 Task: Create a due date automation trigger when advanced on, 2 working days after a card is due add fields without custom field "Resume" set to a number lower than 1 and lower than 10 at 11:00 AM.
Action: Mouse moved to (1109, 80)
Screenshot: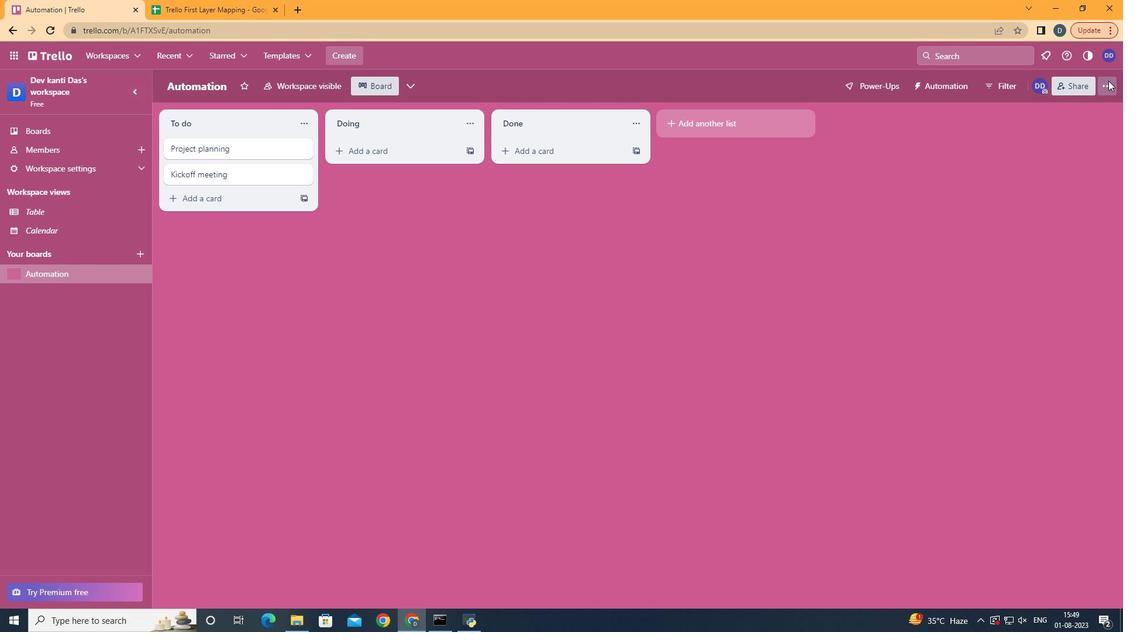 
Action: Mouse pressed left at (1109, 80)
Screenshot: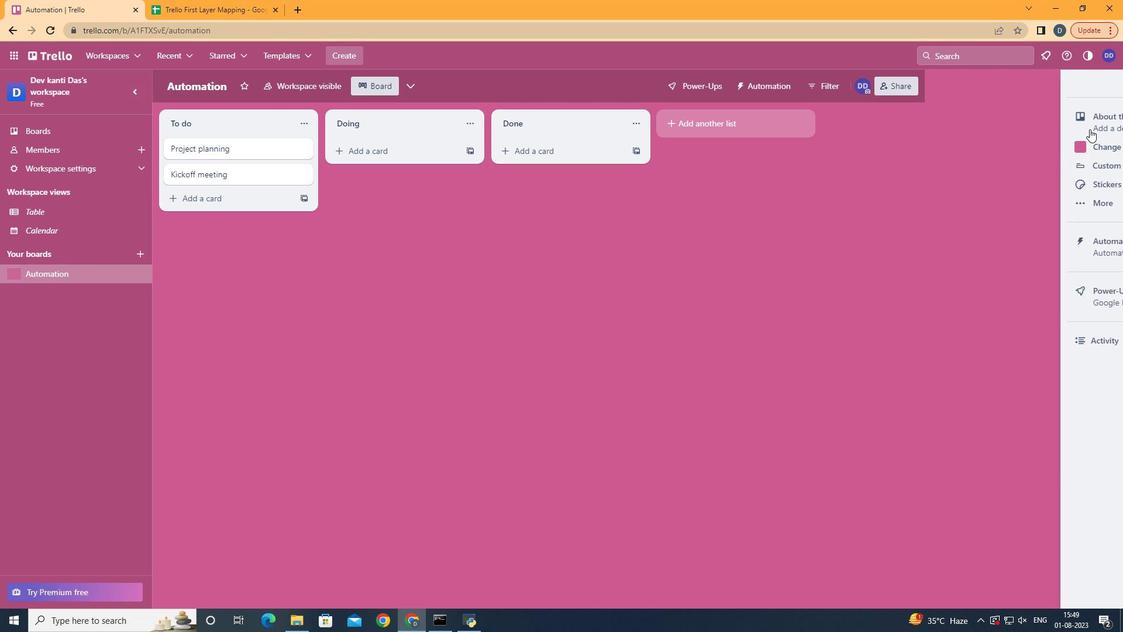 
Action: Mouse moved to (1020, 238)
Screenshot: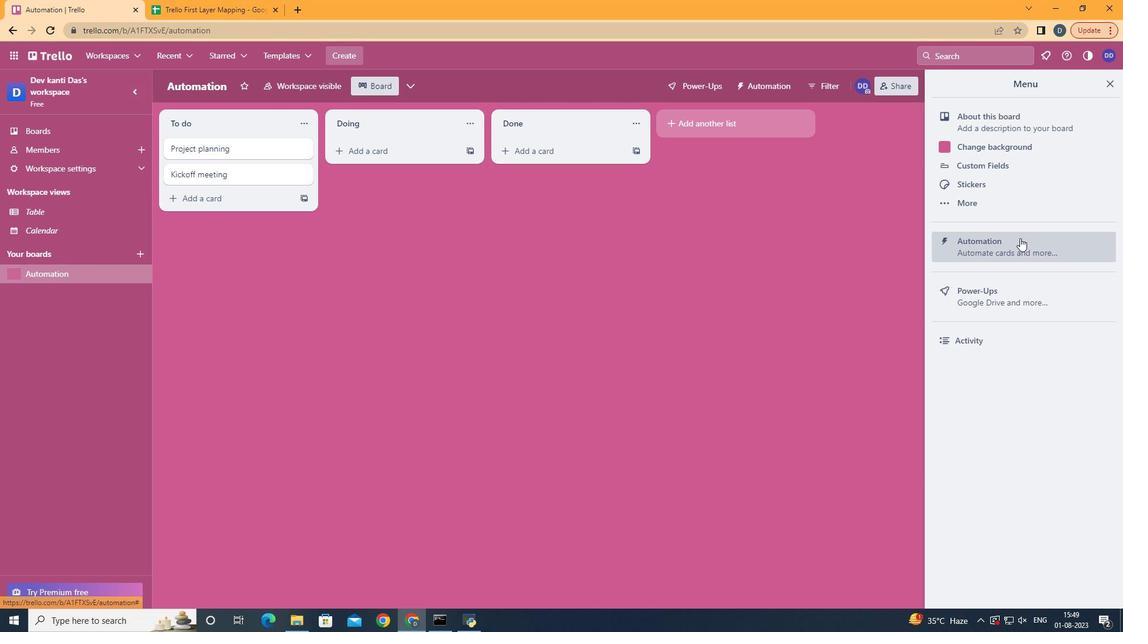 
Action: Mouse pressed left at (1020, 238)
Screenshot: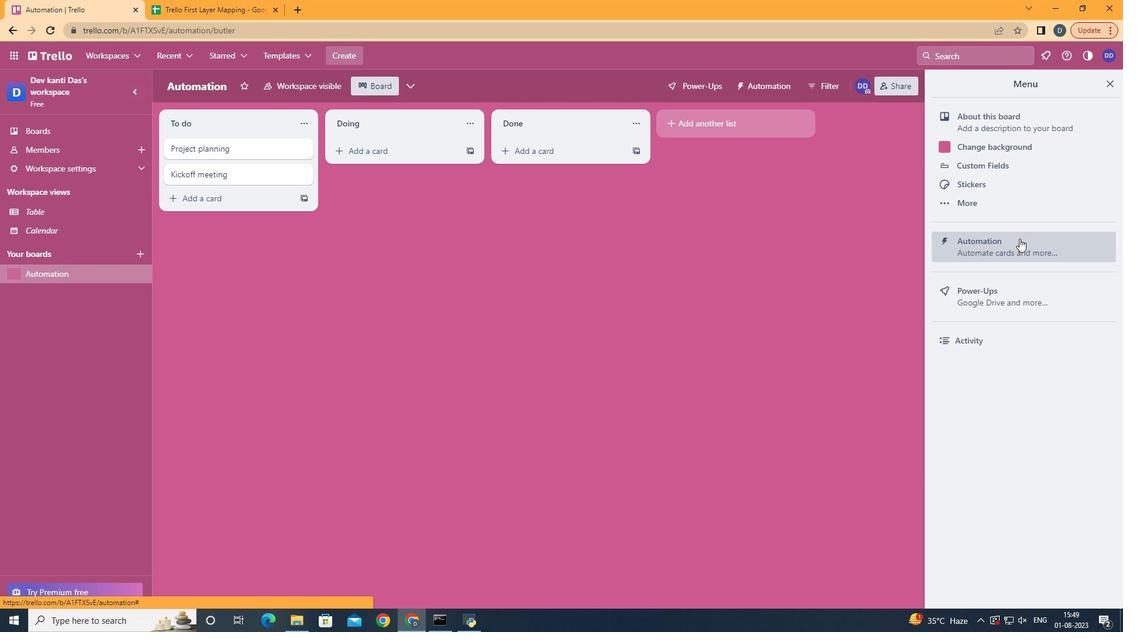 
Action: Mouse moved to (218, 228)
Screenshot: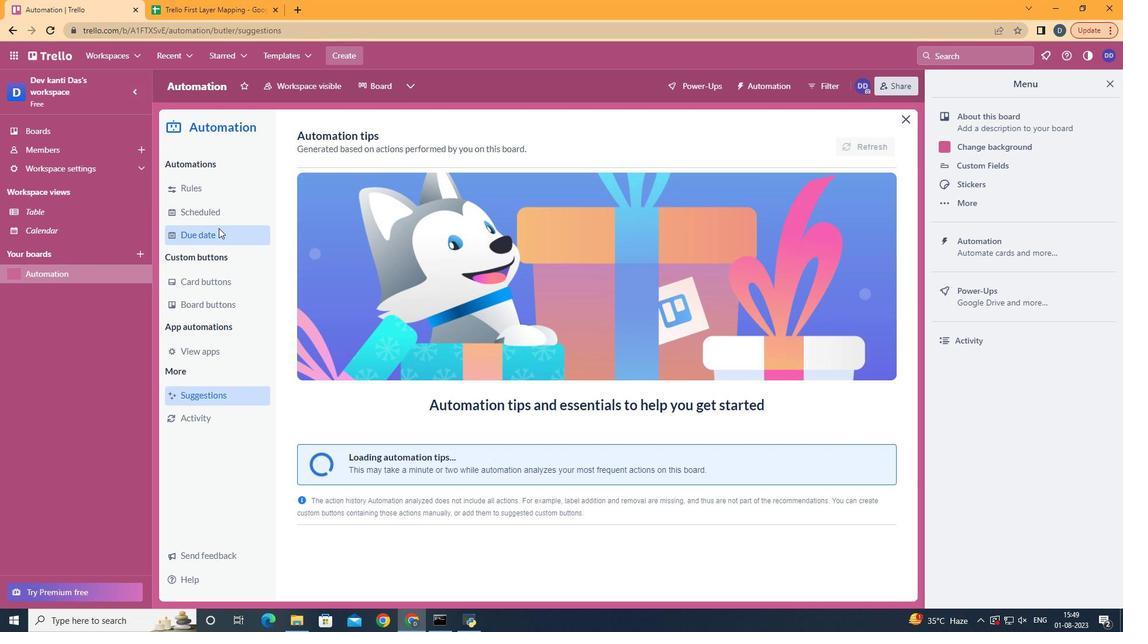 
Action: Mouse pressed left at (218, 228)
Screenshot: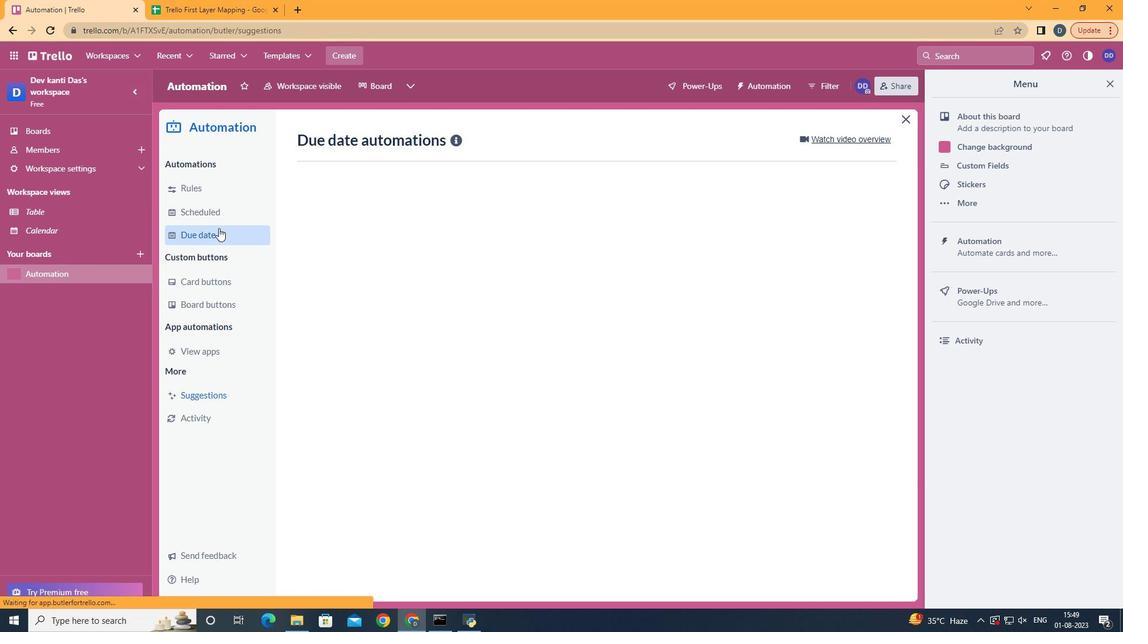 
Action: Mouse moved to (824, 149)
Screenshot: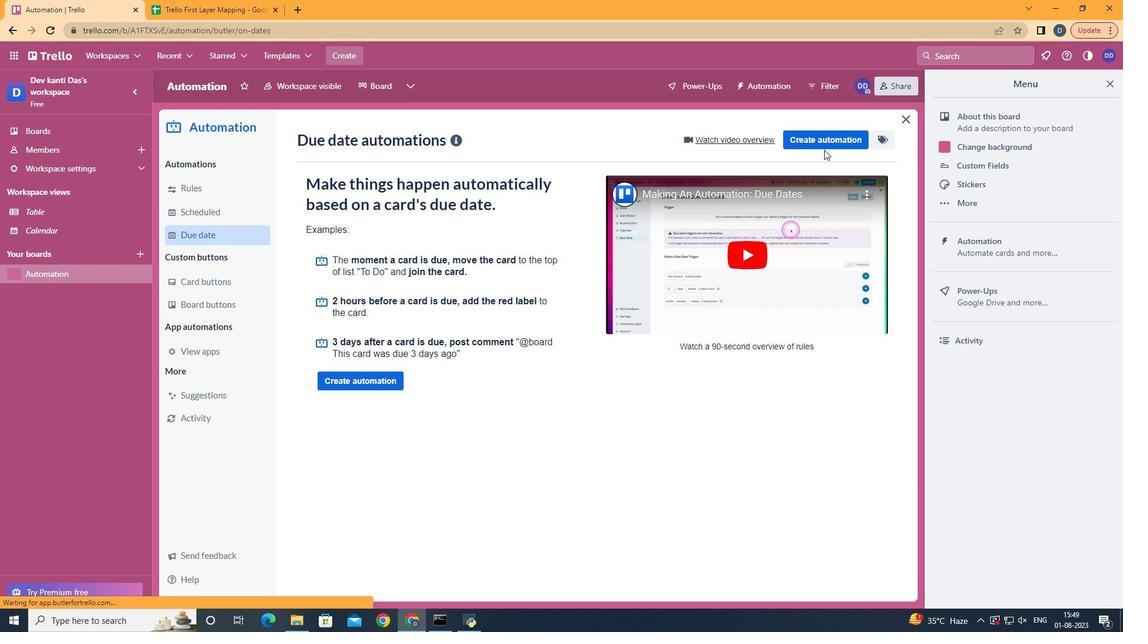 
Action: Mouse pressed left at (824, 149)
Screenshot: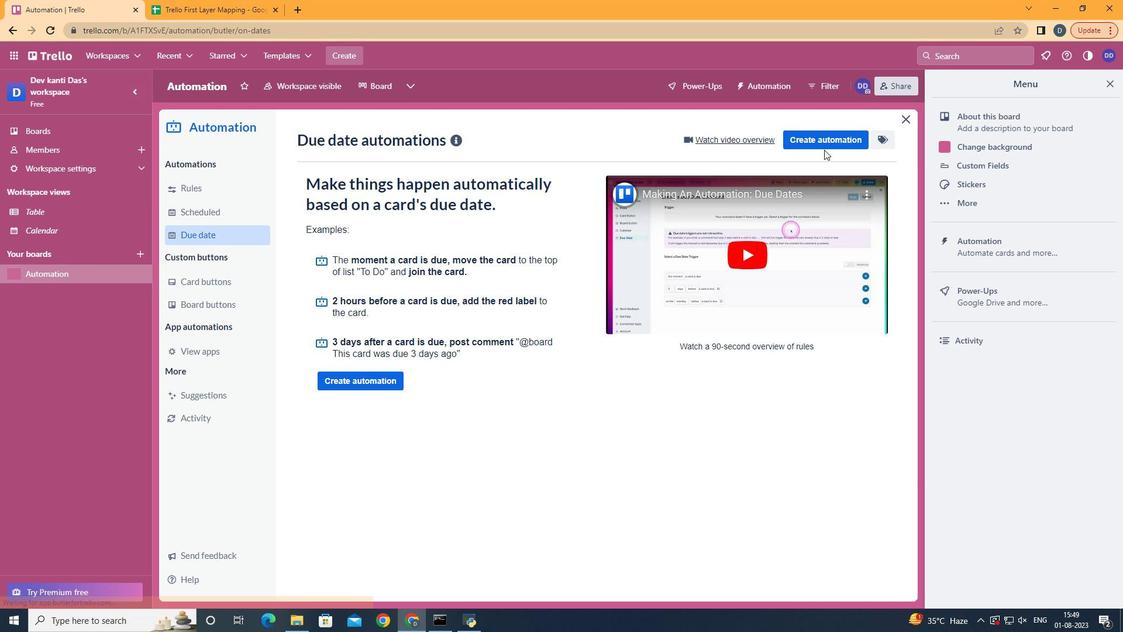 
Action: Mouse moved to (824, 146)
Screenshot: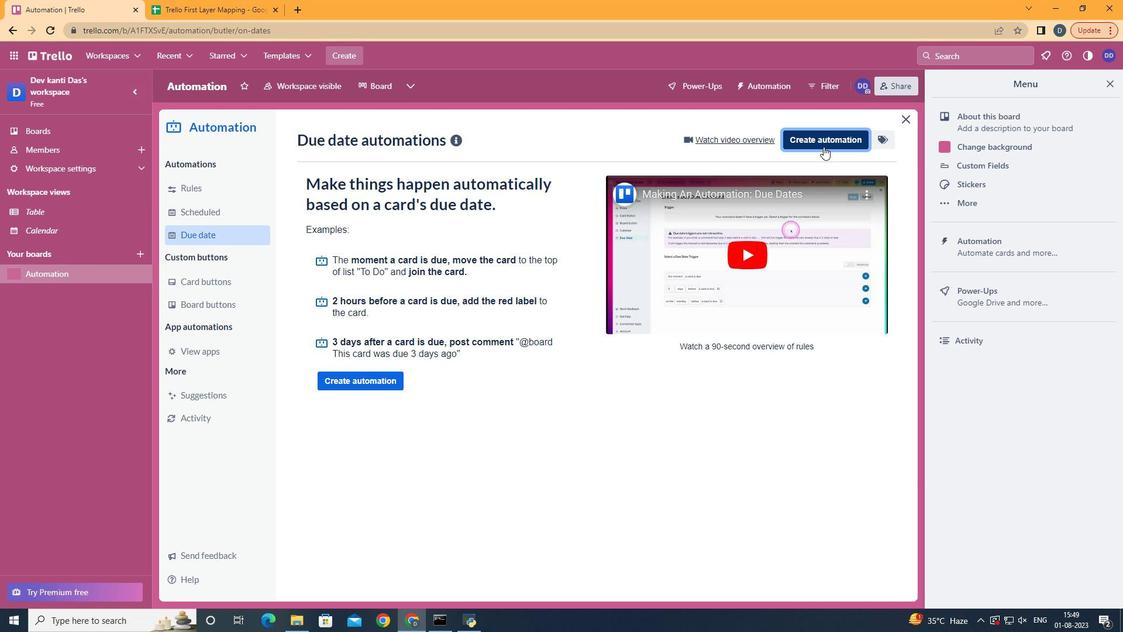 
Action: Mouse pressed left at (824, 146)
Screenshot: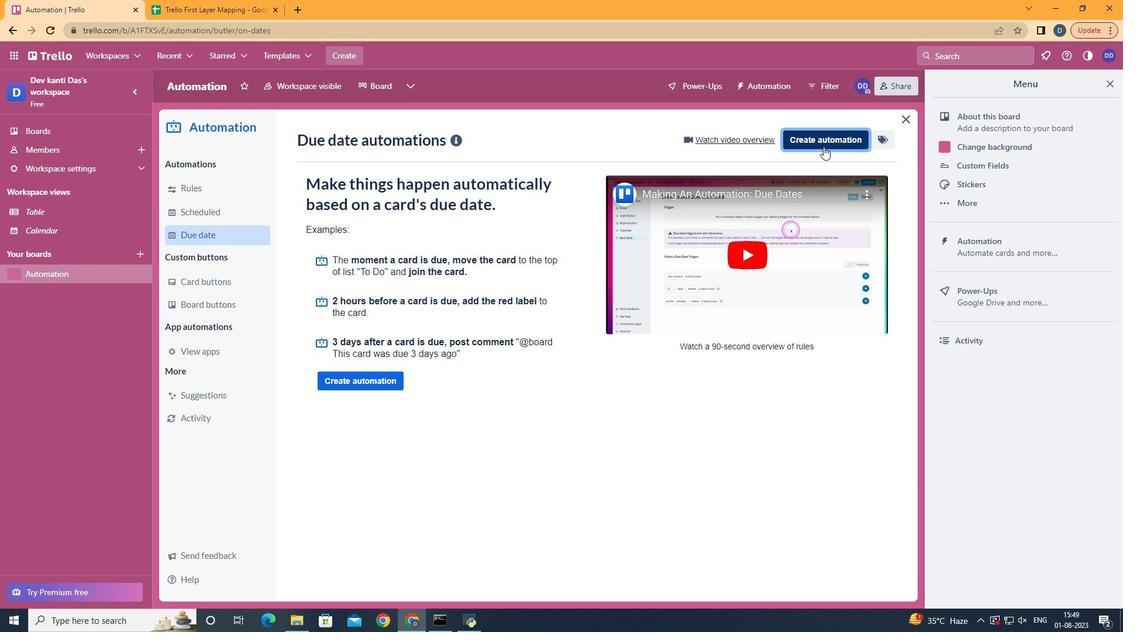 
Action: Mouse moved to (582, 259)
Screenshot: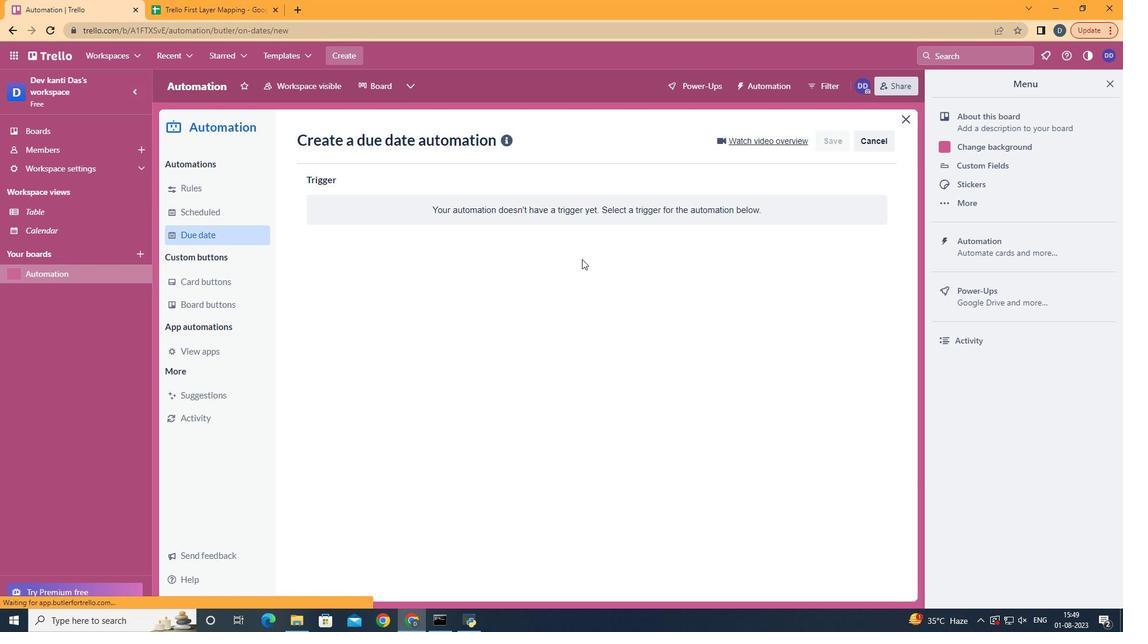 
Action: Mouse pressed left at (582, 259)
Screenshot: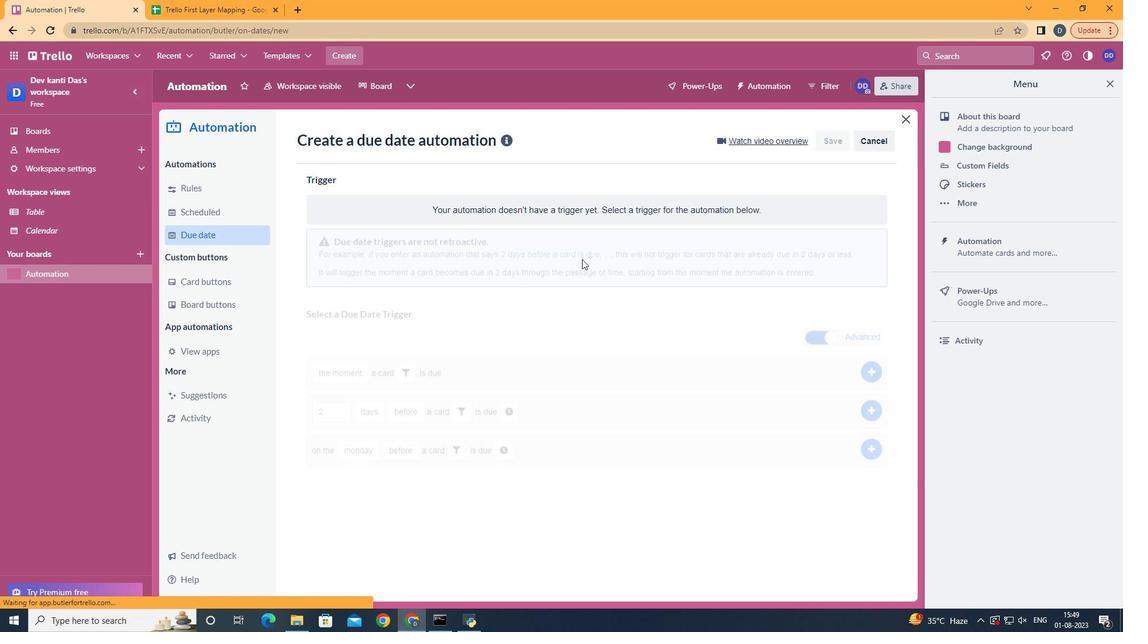 
Action: Mouse moved to (384, 481)
Screenshot: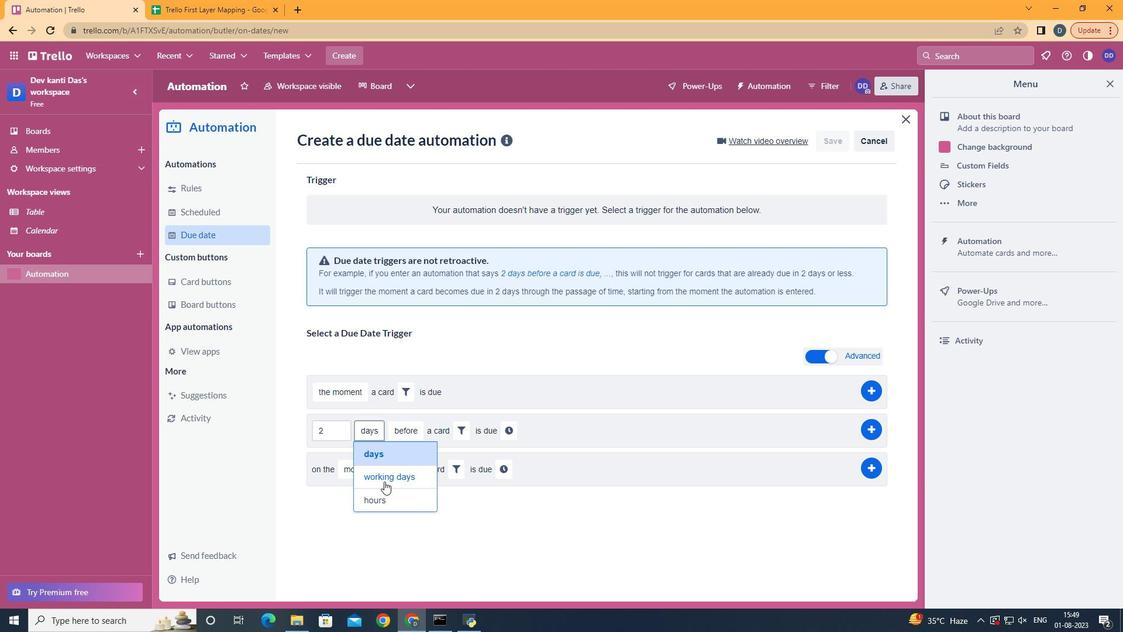 
Action: Mouse pressed left at (384, 481)
Screenshot: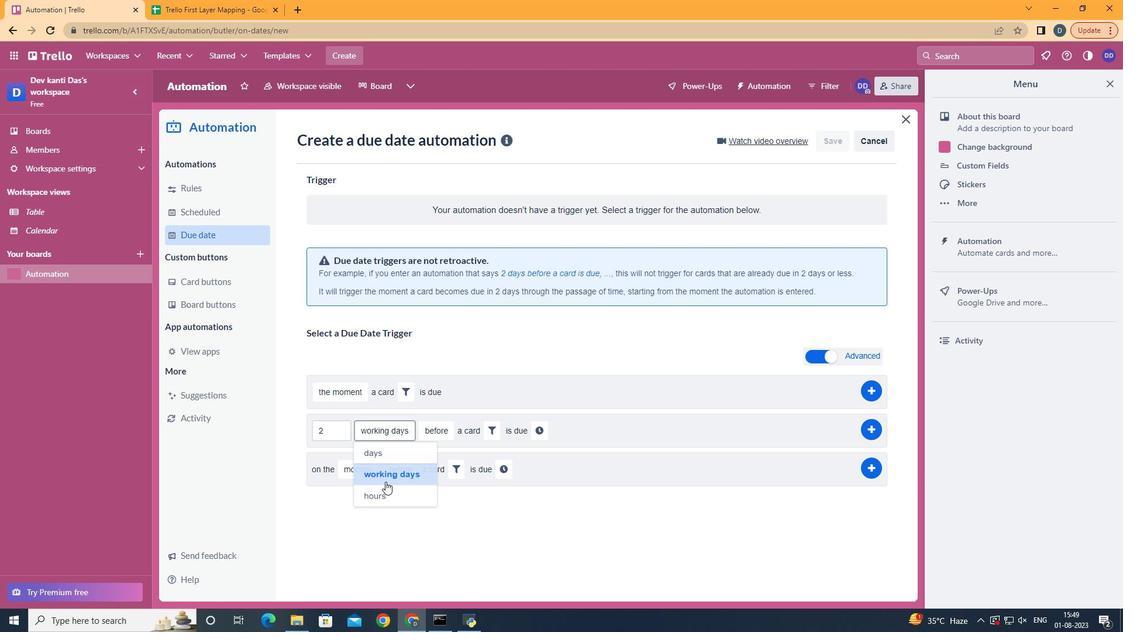
Action: Mouse moved to (438, 472)
Screenshot: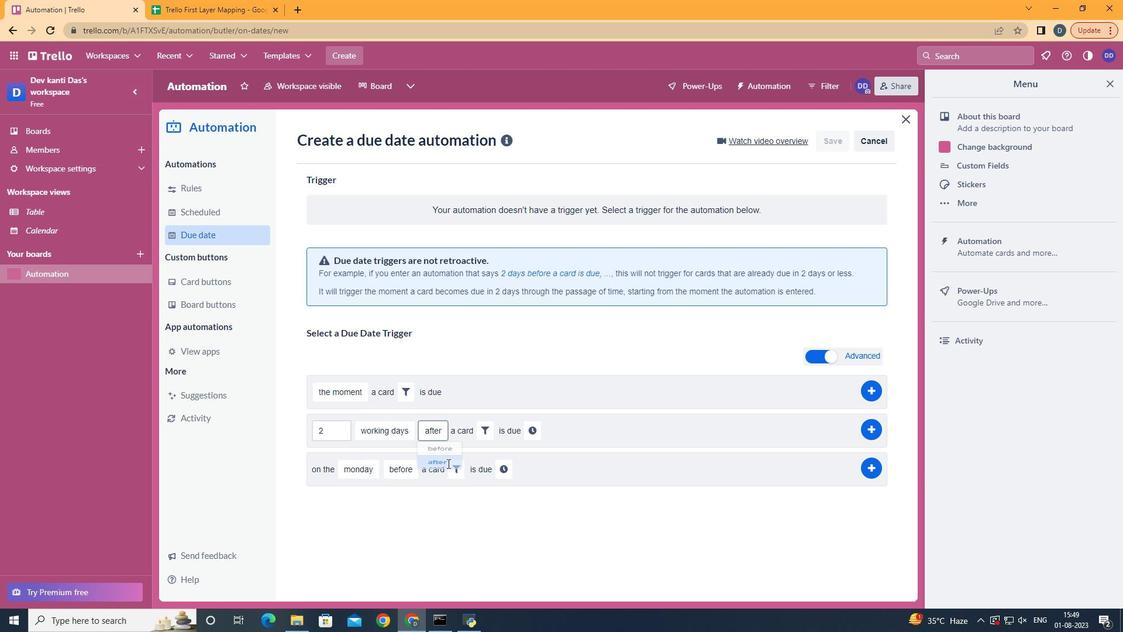 
Action: Mouse pressed left at (438, 472)
Screenshot: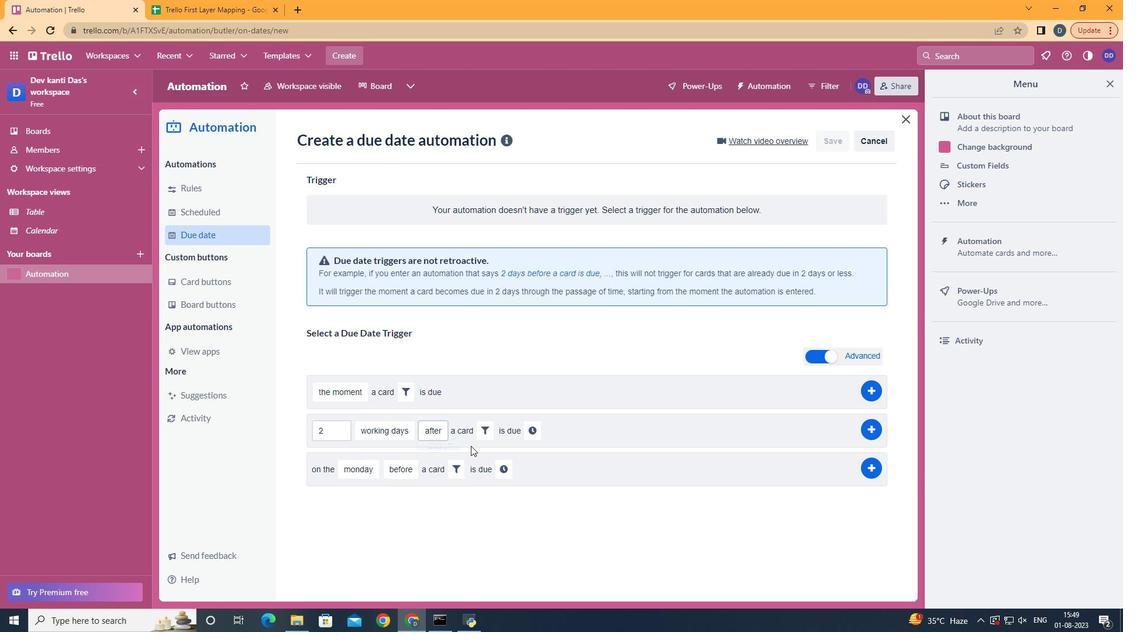
Action: Mouse moved to (477, 438)
Screenshot: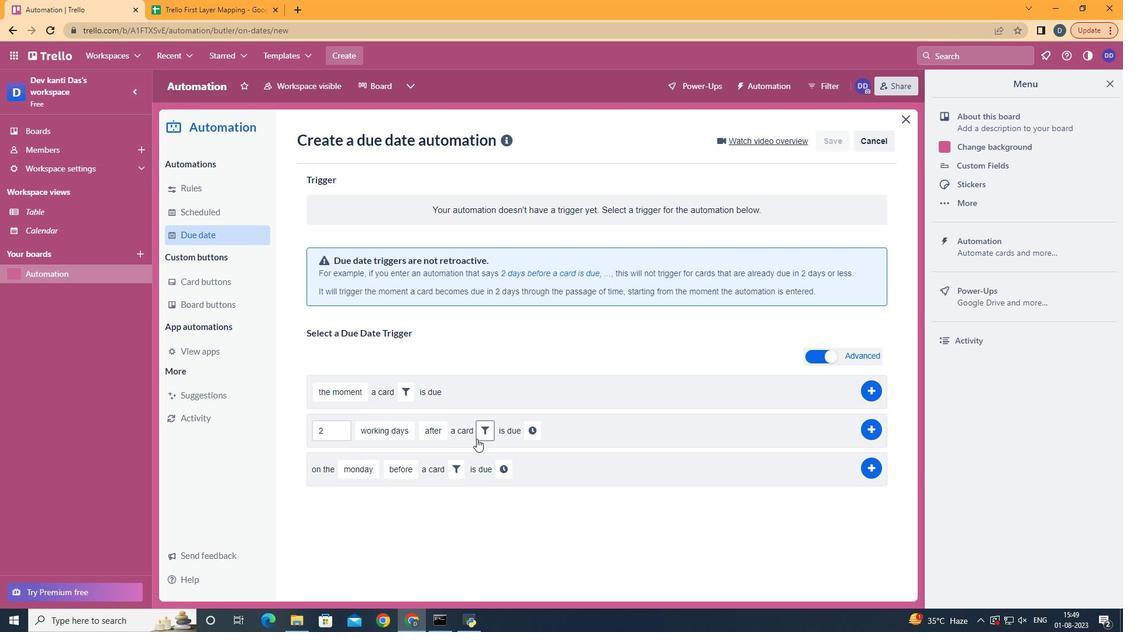 
Action: Mouse pressed left at (477, 438)
Screenshot: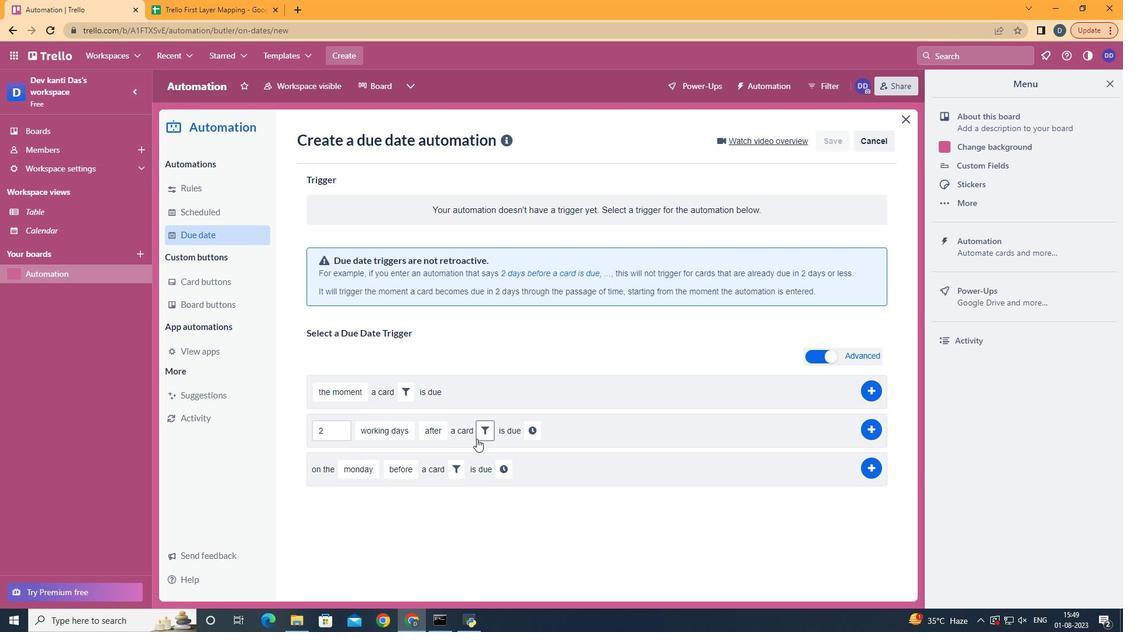 
Action: Mouse moved to (678, 462)
Screenshot: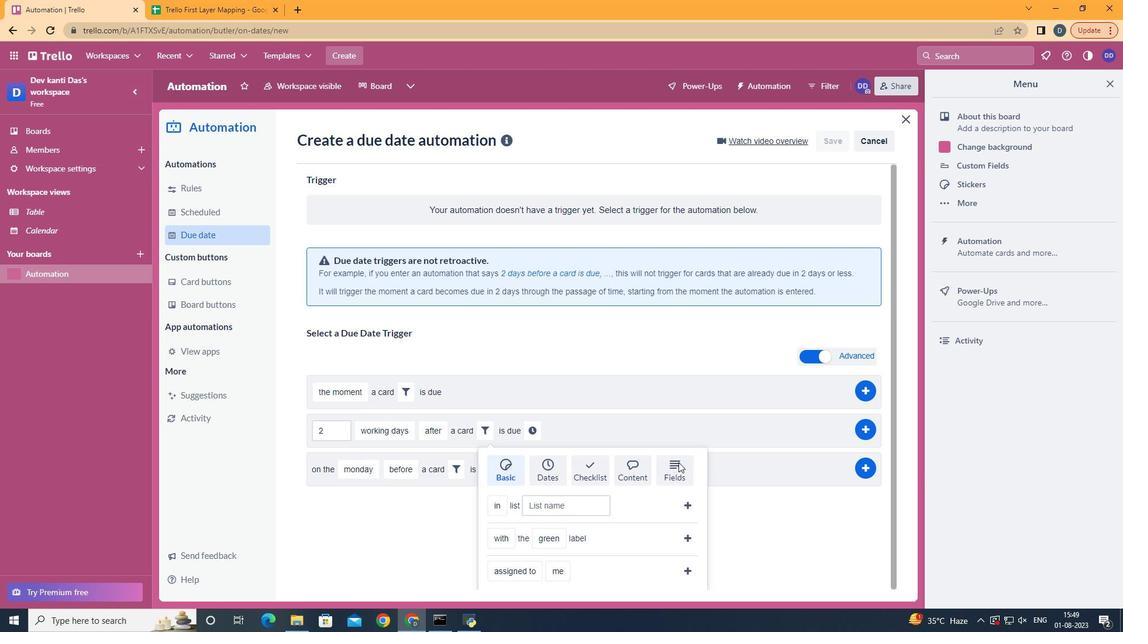 
Action: Mouse pressed left at (678, 462)
Screenshot: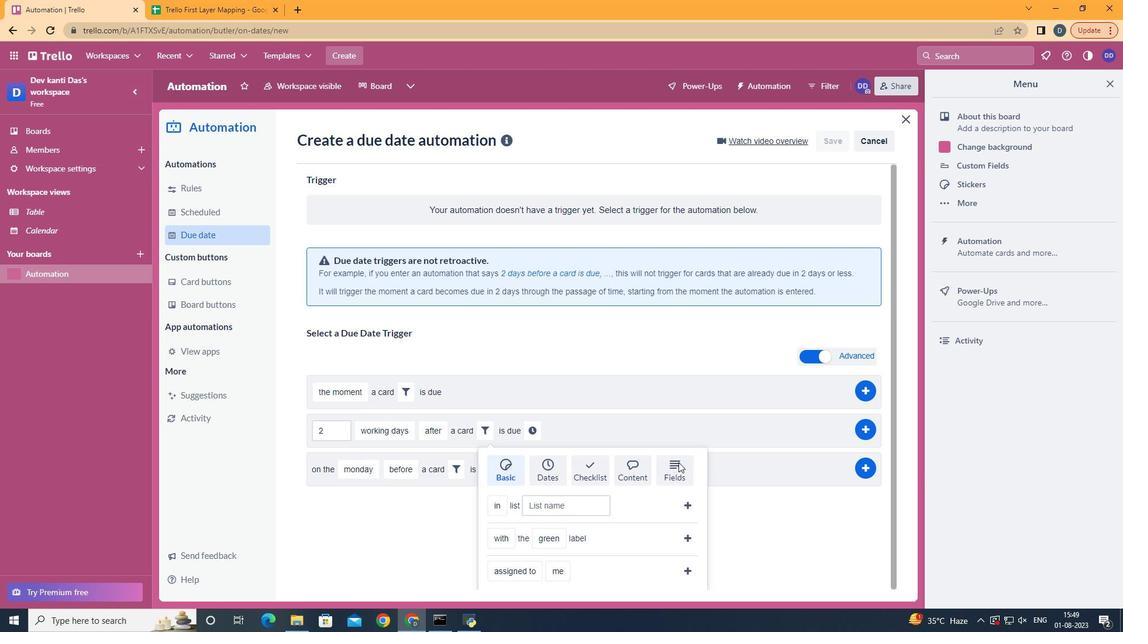 
Action: Mouse scrolled (678, 461) with delta (0, 0)
Screenshot: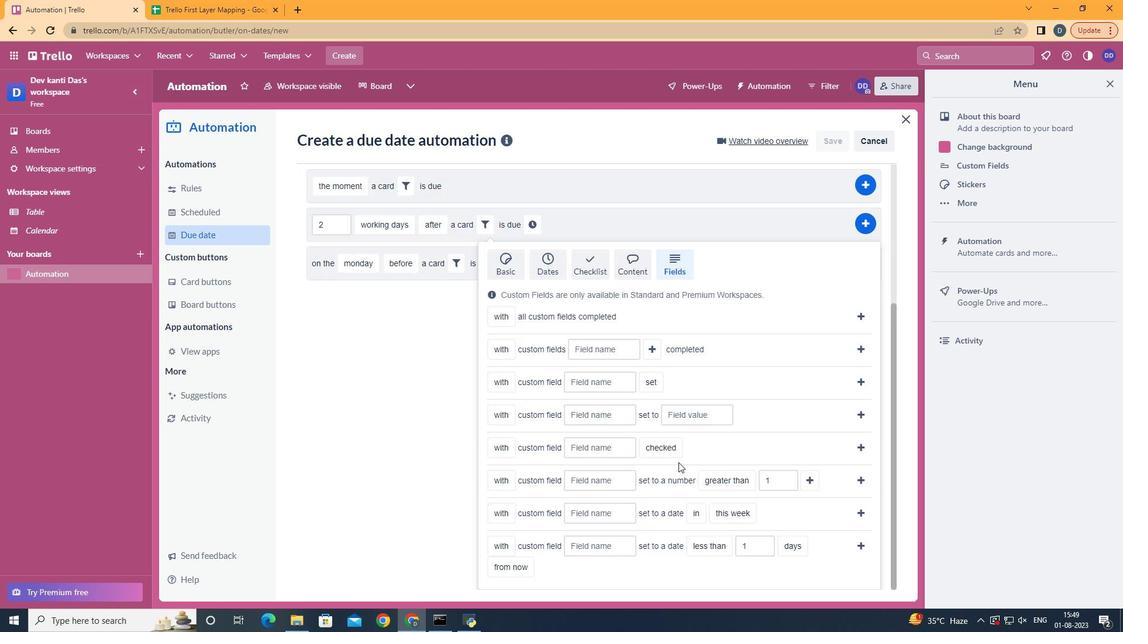 
Action: Mouse scrolled (678, 461) with delta (0, 0)
Screenshot: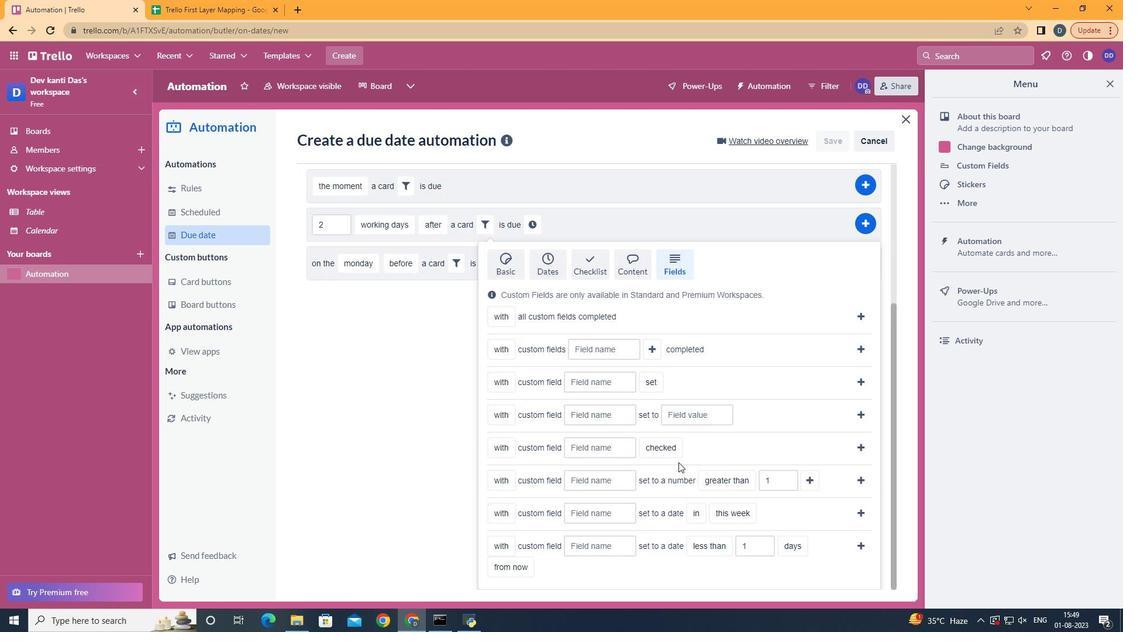 
Action: Mouse scrolled (678, 461) with delta (0, 0)
Screenshot: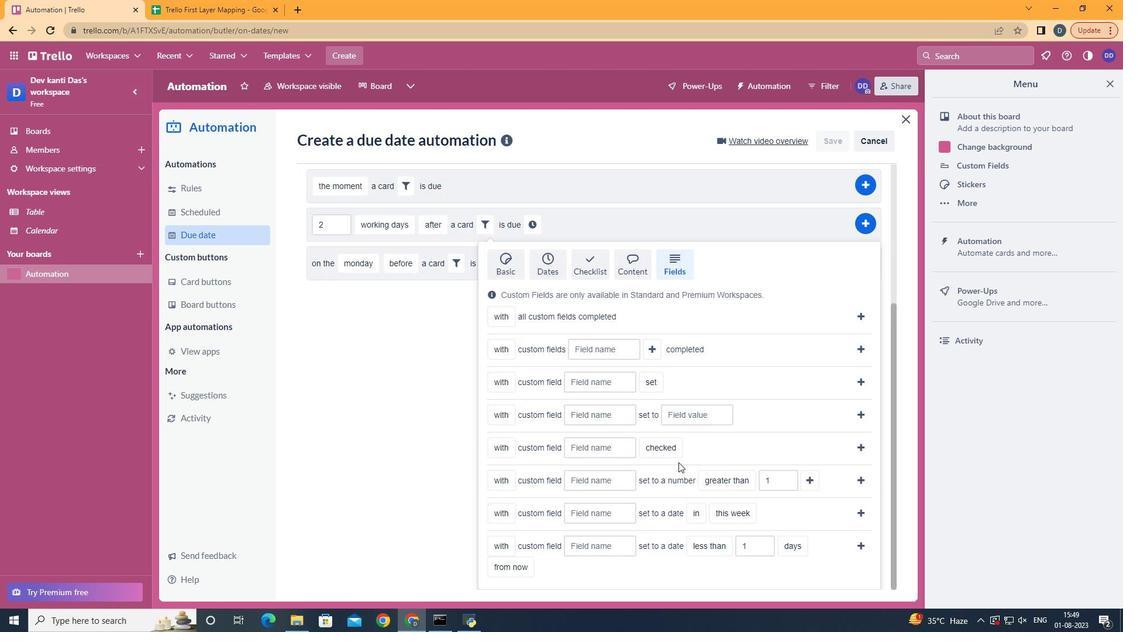 
Action: Mouse scrolled (678, 461) with delta (0, 0)
Screenshot: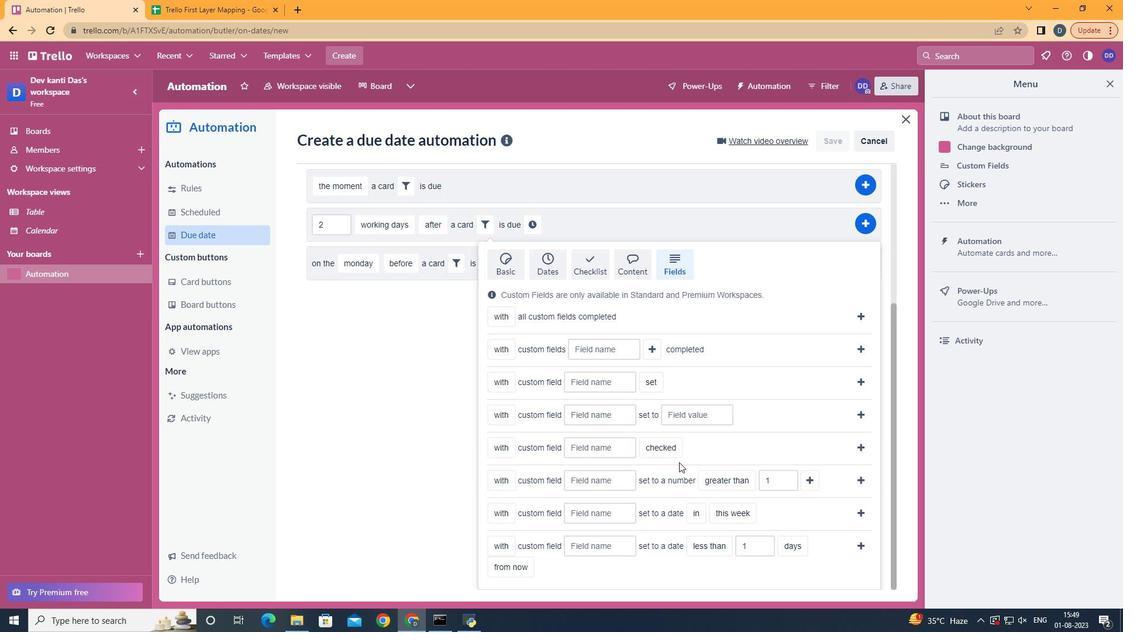 
Action: Mouse scrolled (678, 461) with delta (0, 0)
Screenshot: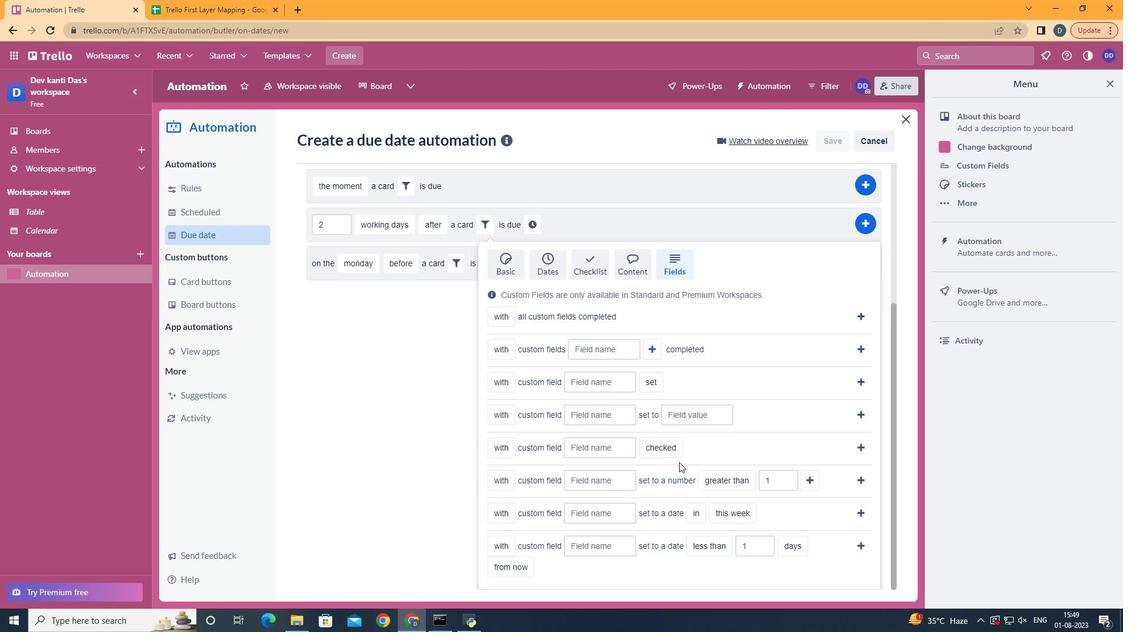 
Action: Mouse scrolled (678, 461) with delta (0, 0)
Screenshot: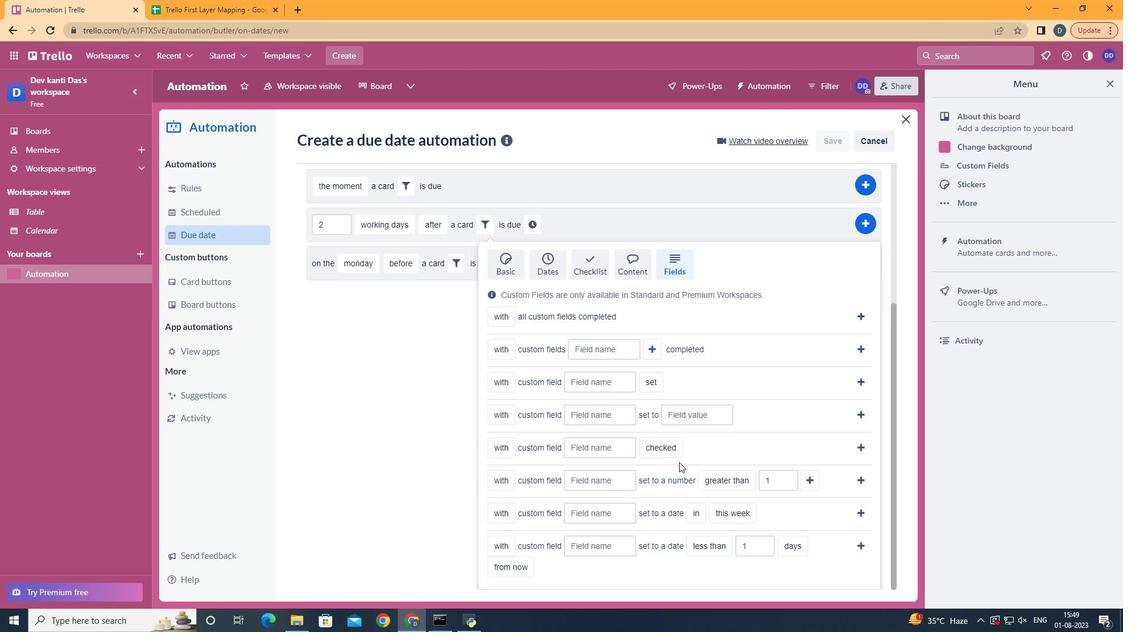 
Action: Mouse moved to (520, 525)
Screenshot: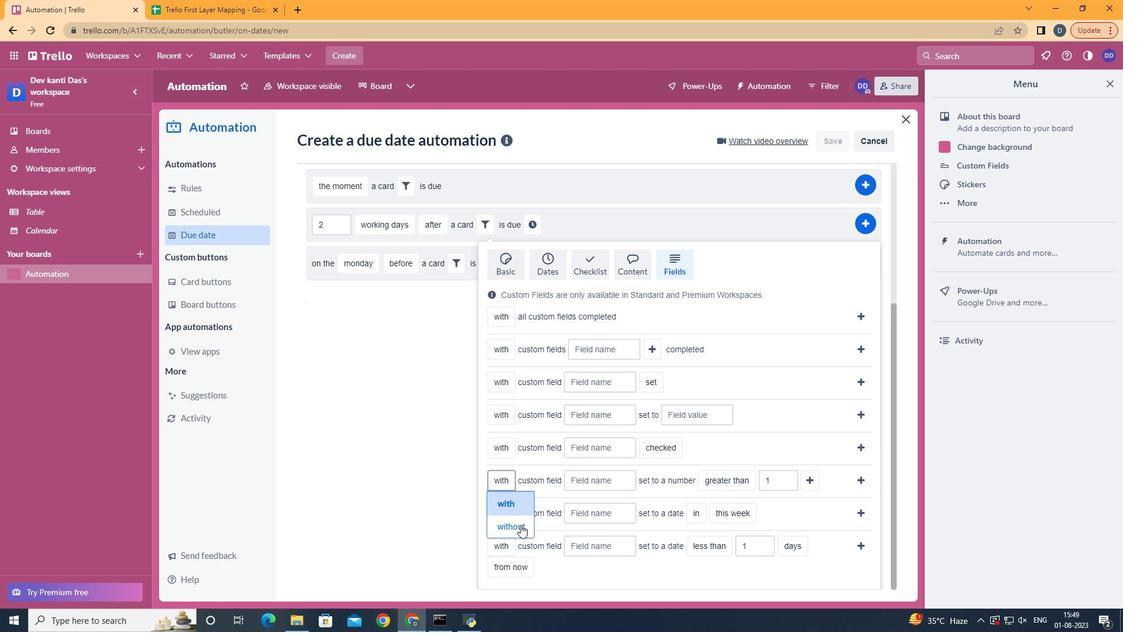 
Action: Mouse pressed left at (520, 525)
Screenshot: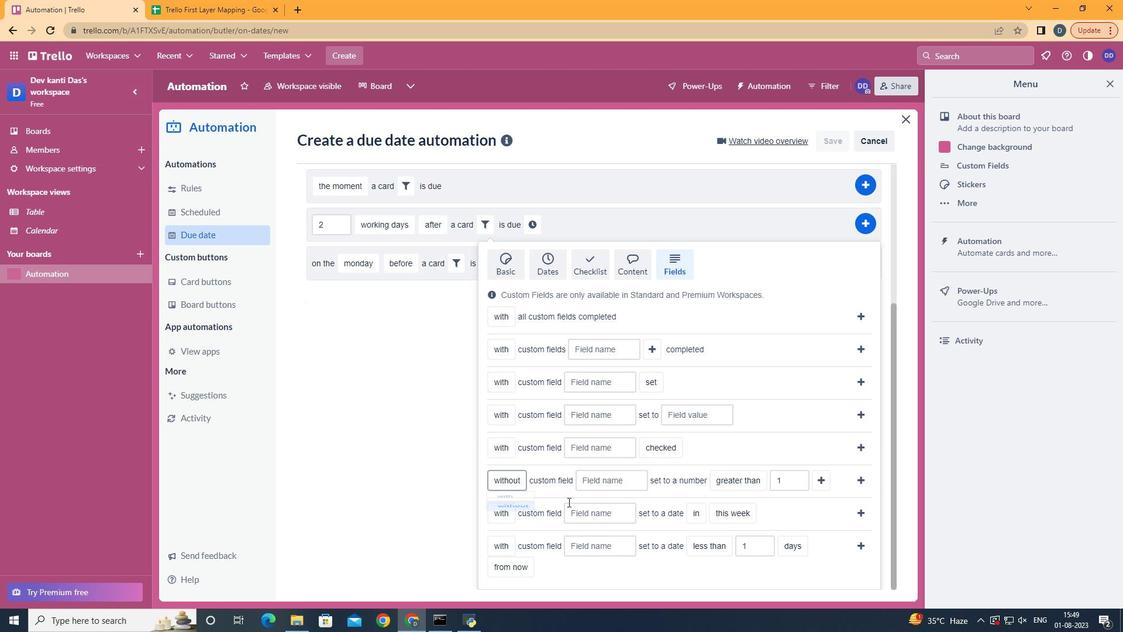
Action: Mouse moved to (613, 482)
Screenshot: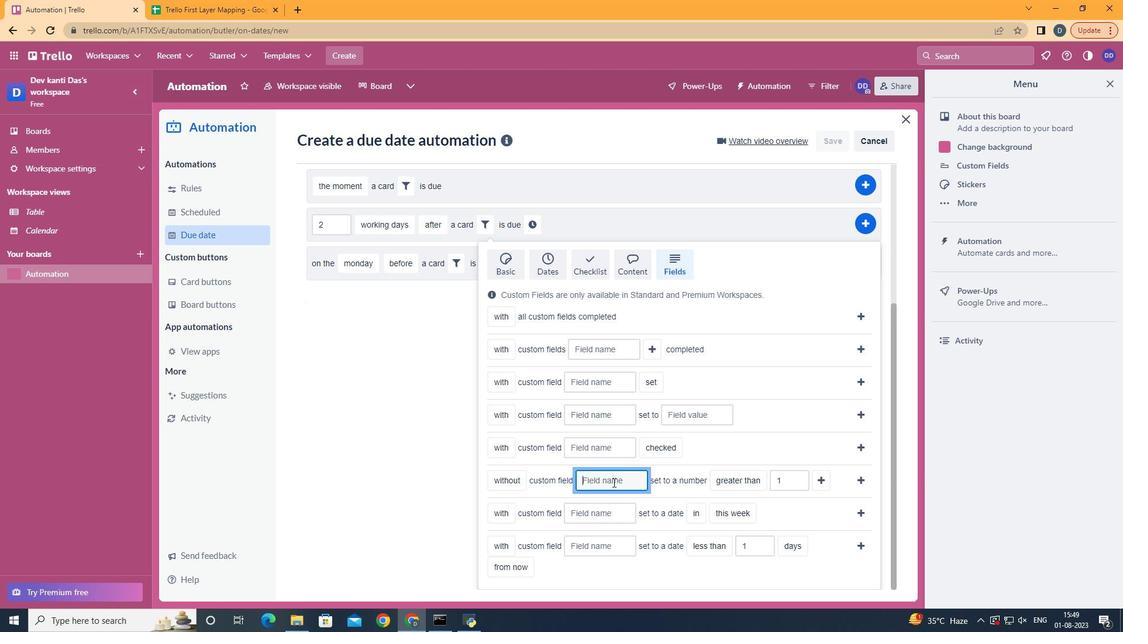 
Action: Mouse pressed left at (613, 482)
Screenshot: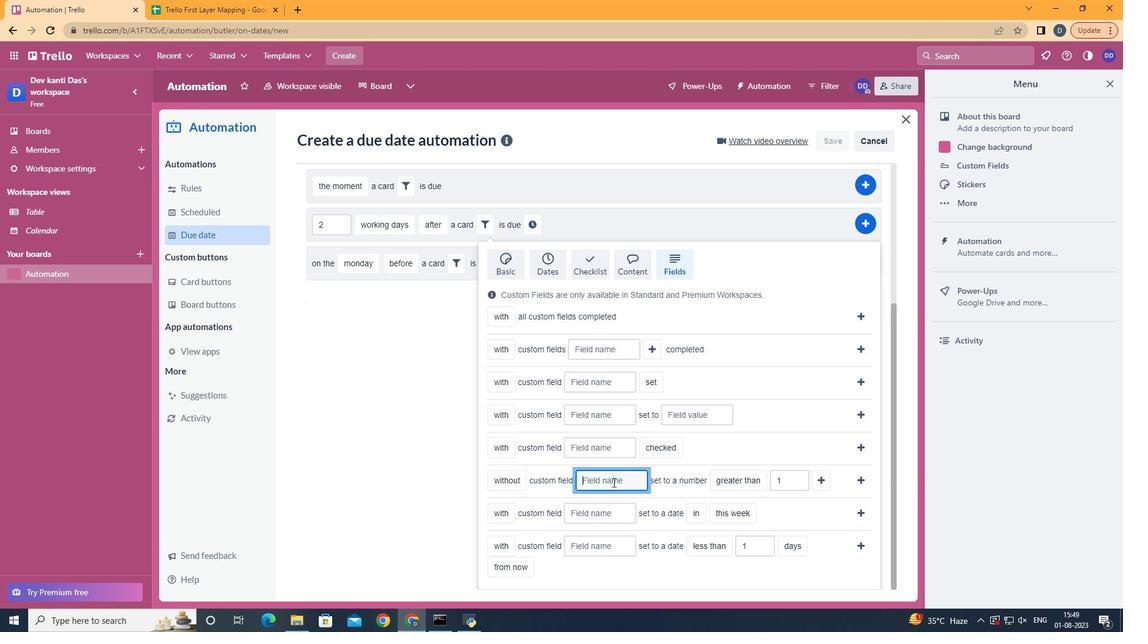 
Action: Key pressed <Key.shift>Resume
Screenshot: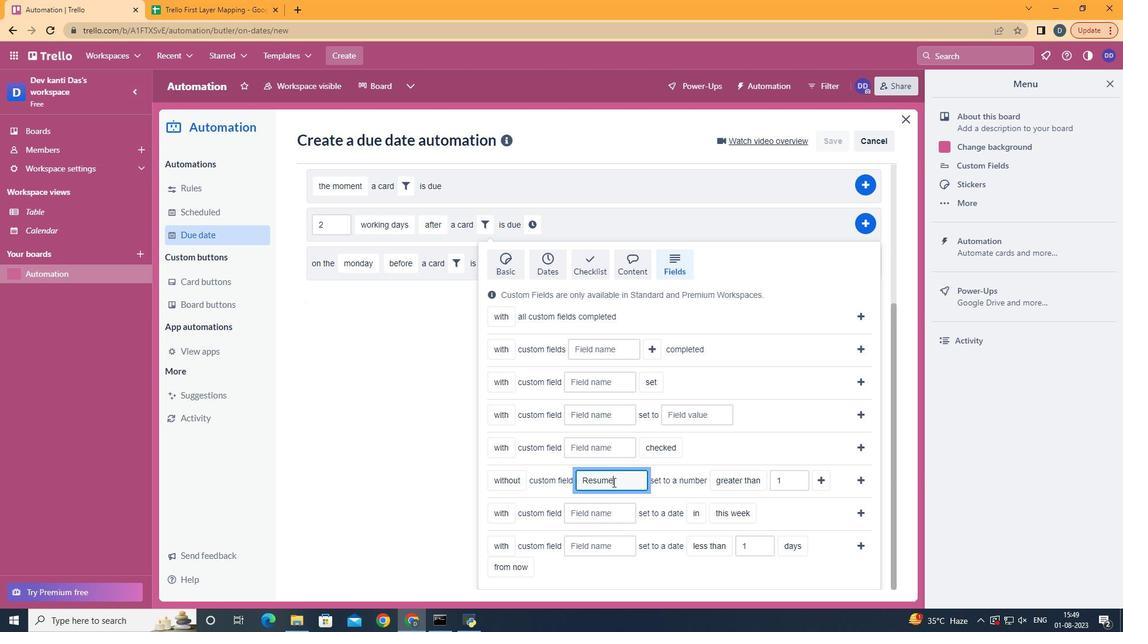
Action: Mouse moved to (742, 545)
Screenshot: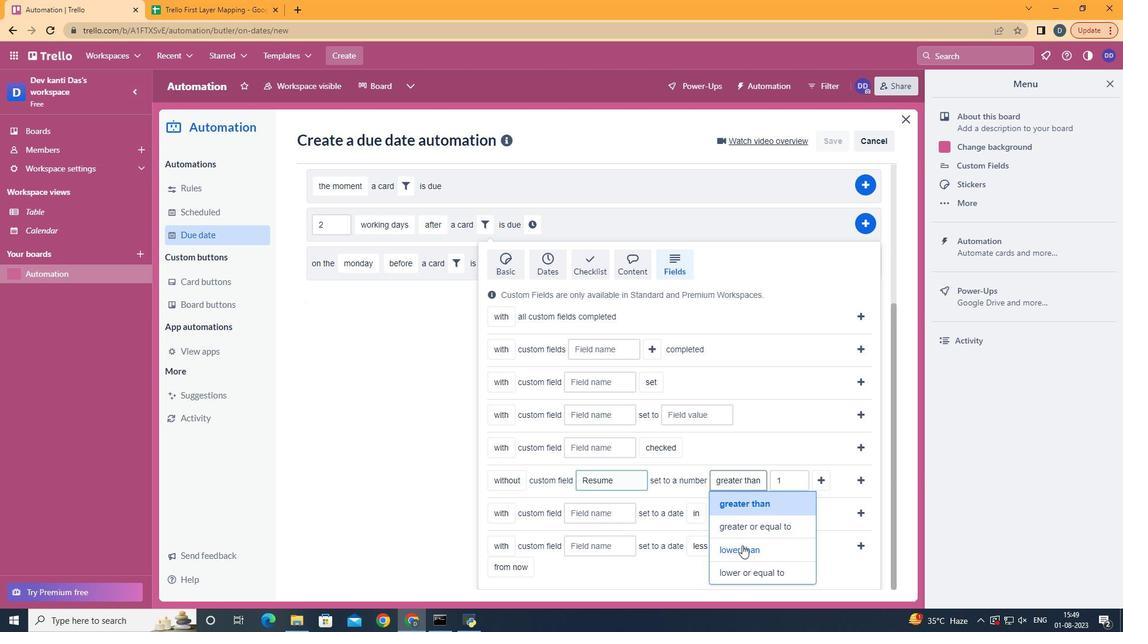 
Action: Mouse pressed left at (742, 545)
Screenshot: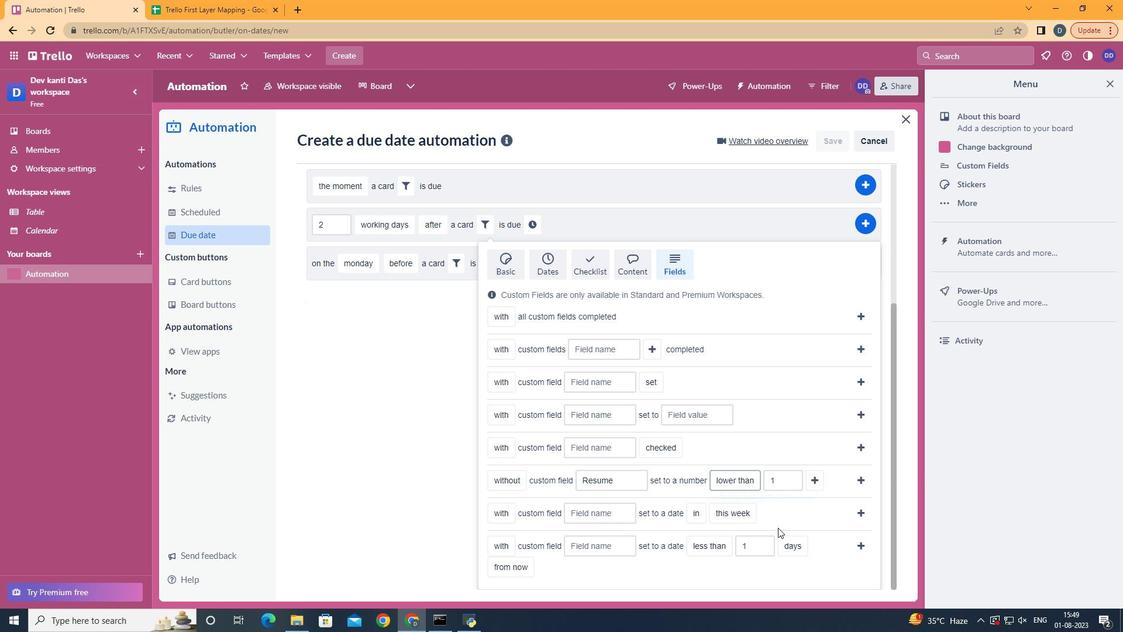 
Action: Mouse moved to (817, 479)
Screenshot: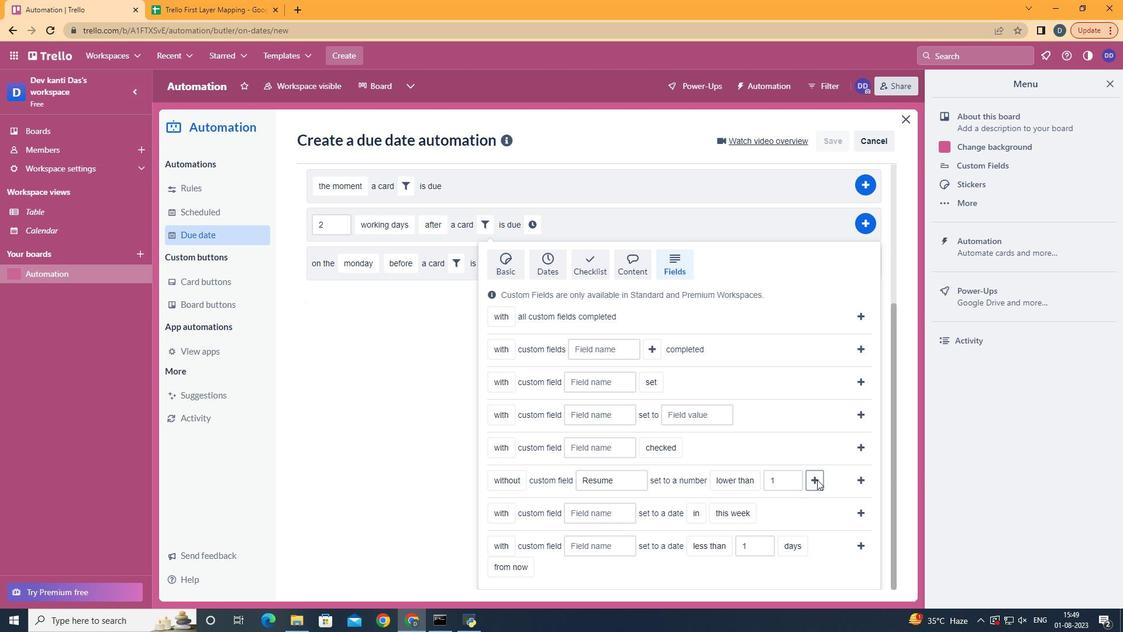 
Action: Mouse pressed left at (817, 479)
Screenshot: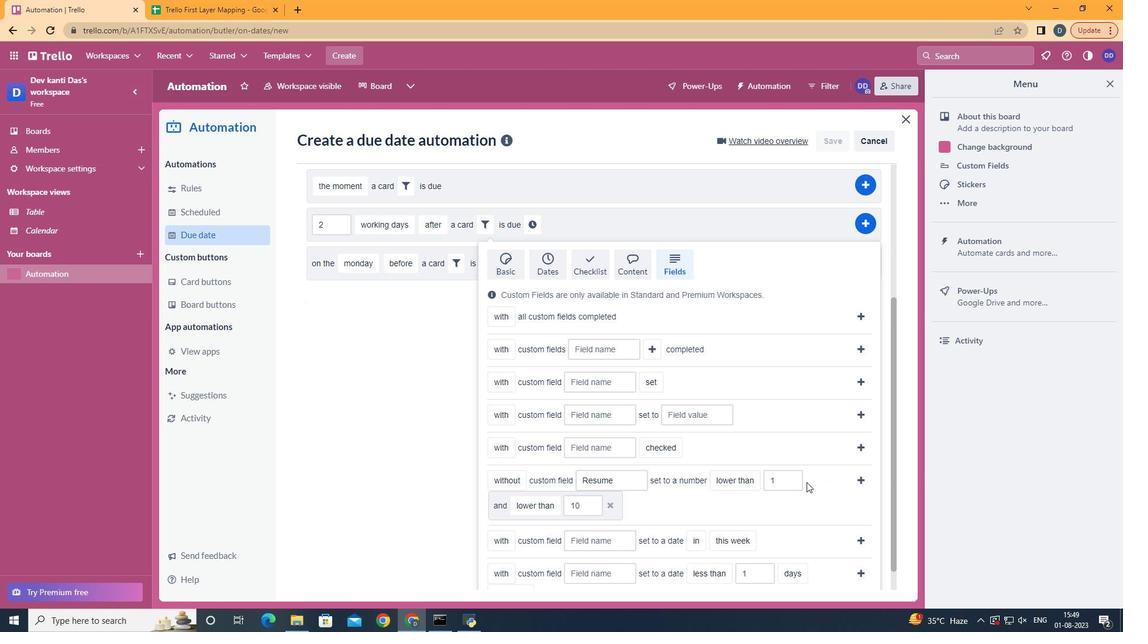 
Action: Mouse moved to (585, 415)
Screenshot: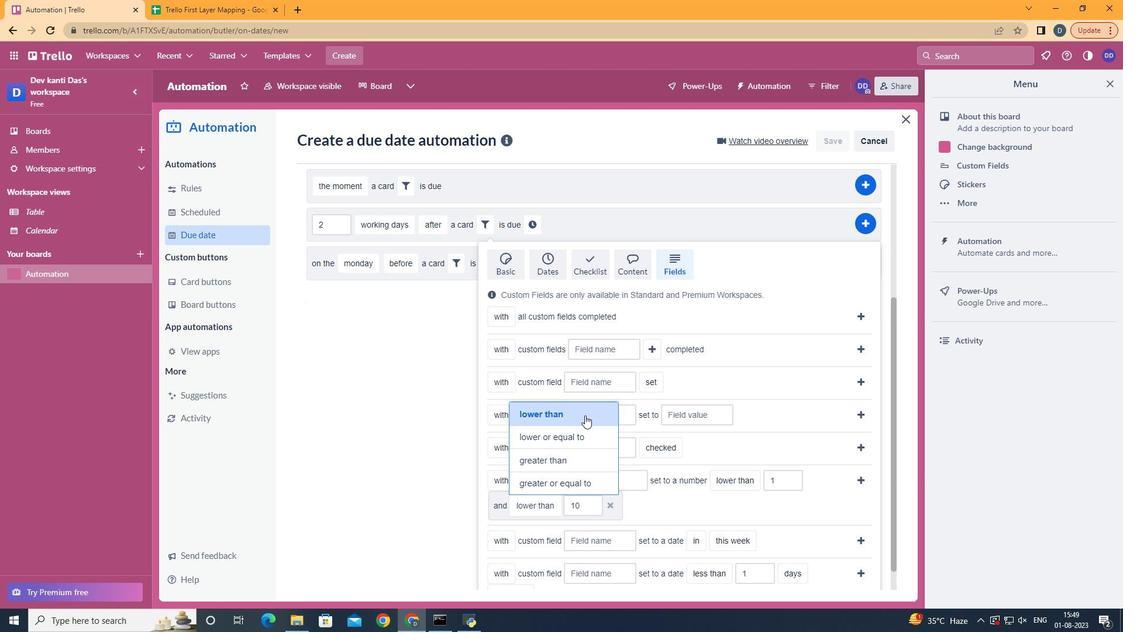 
Action: Mouse pressed left at (585, 415)
Screenshot: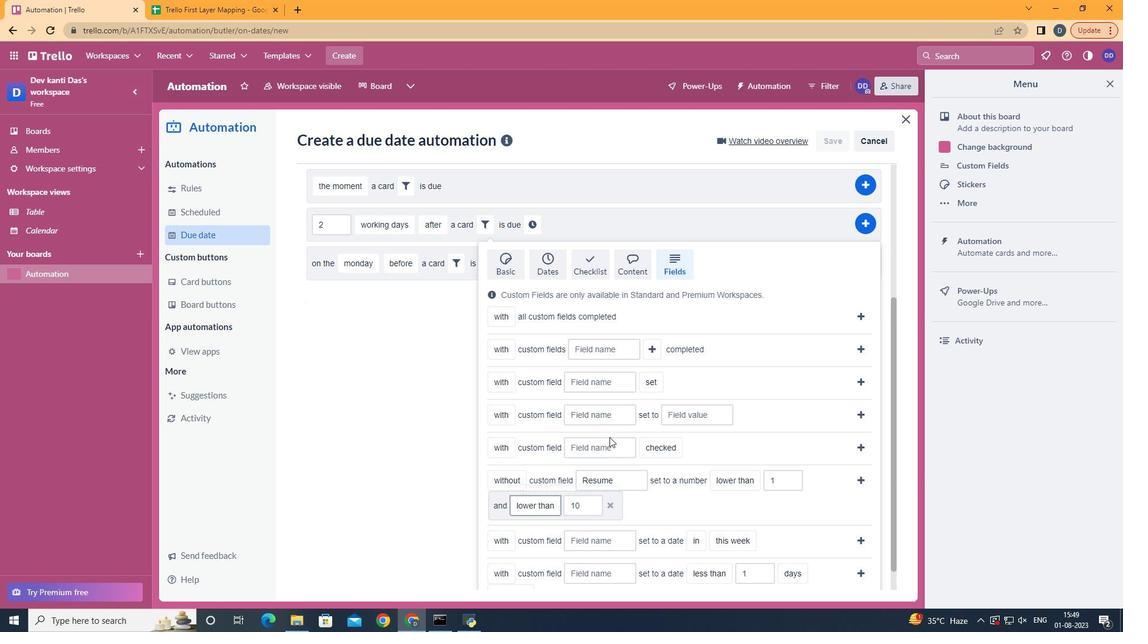 
Action: Mouse moved to (855, 479)
Screenshot: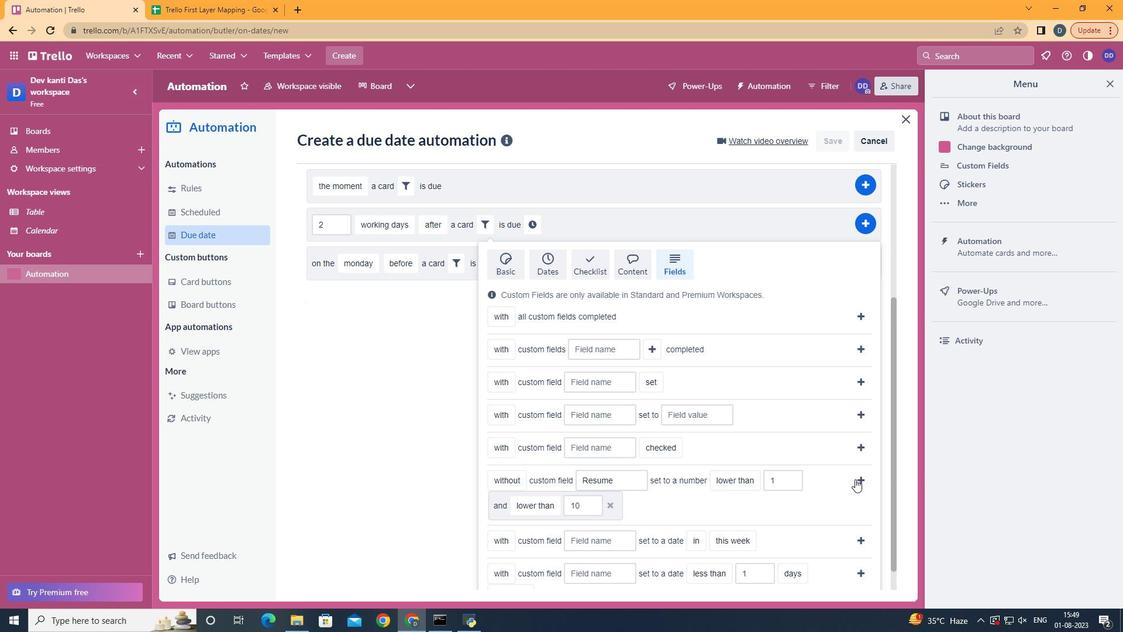 
Action: Mouse pressed left at (855, 479)
Screenshot: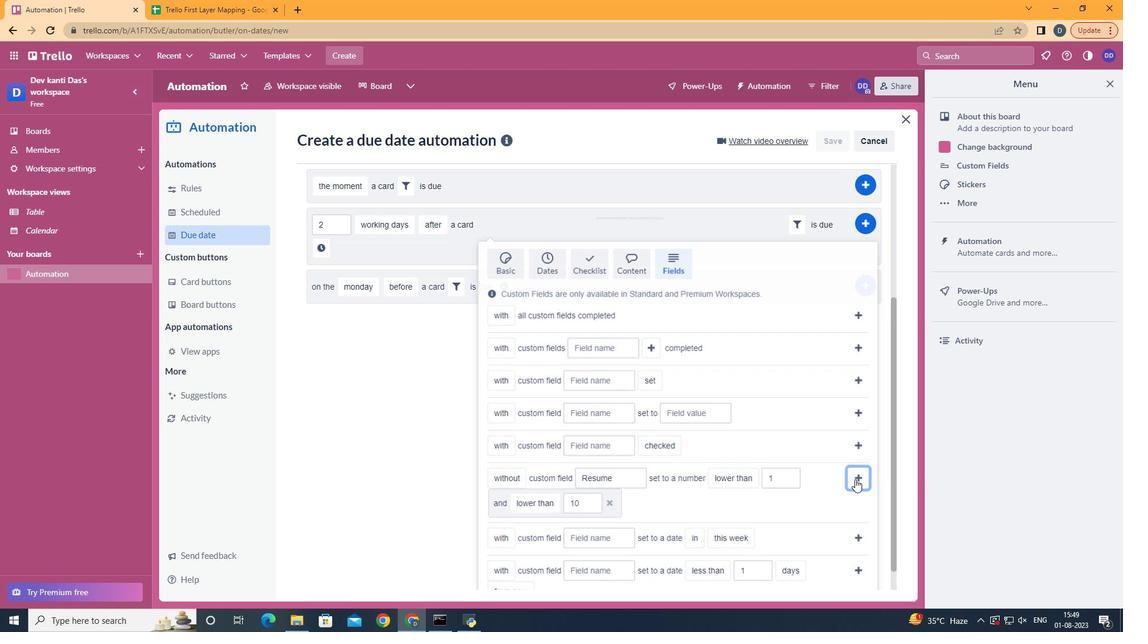 
Action: Mouse moved to (316, 453)
Screenshot: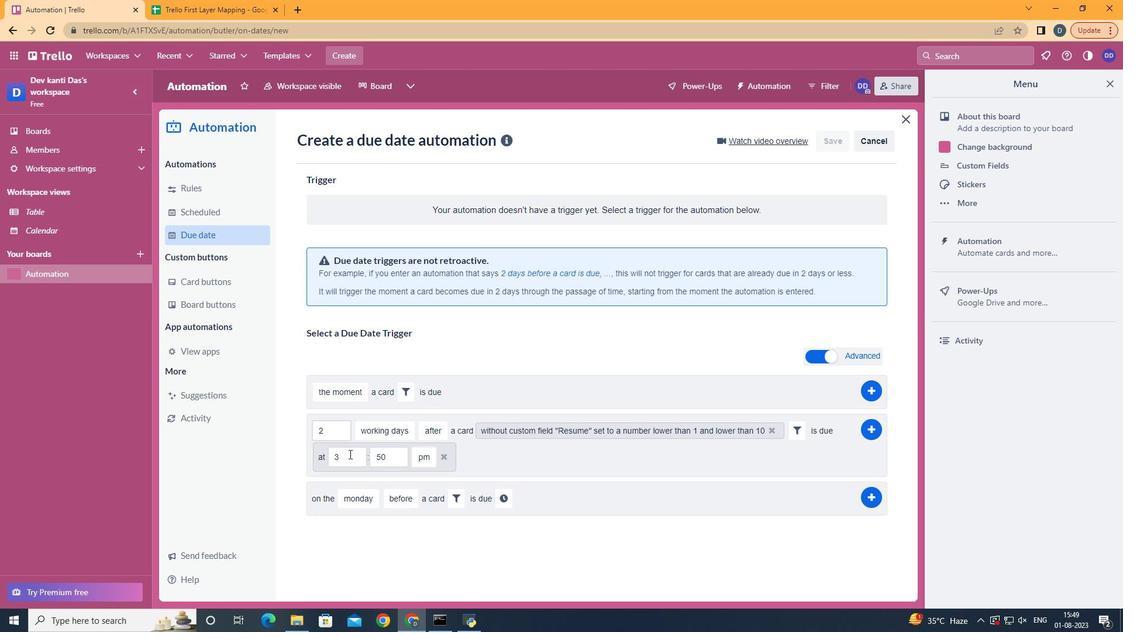 
Action: Mouse pressed left at (316, 453)
Screenshot: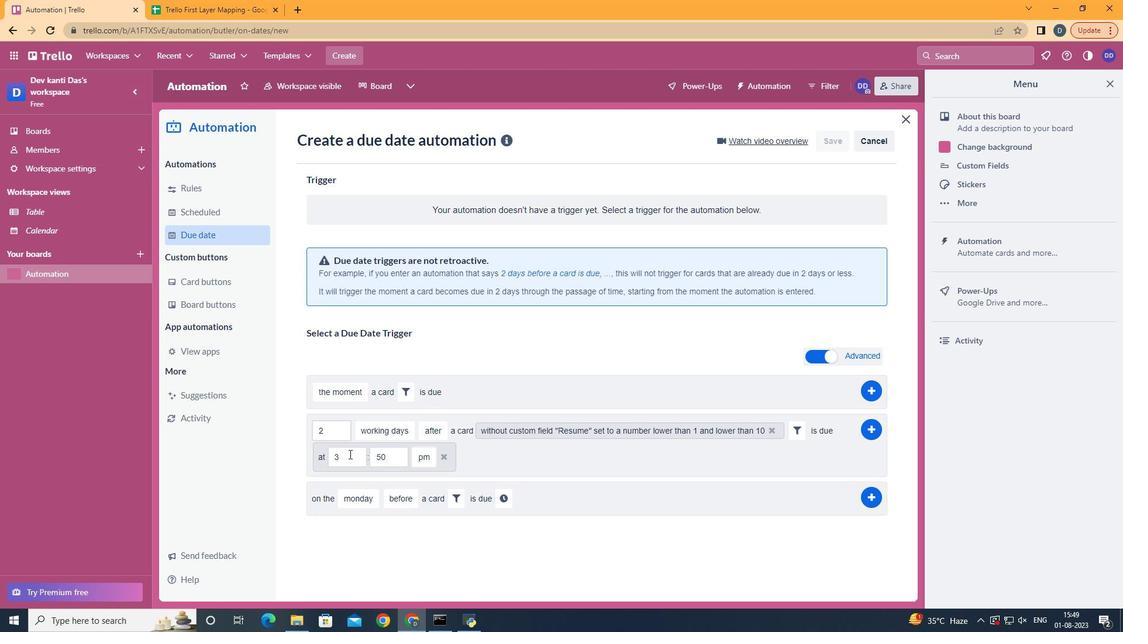 
Action: Mouse moved to (349, 454)
Screenshot: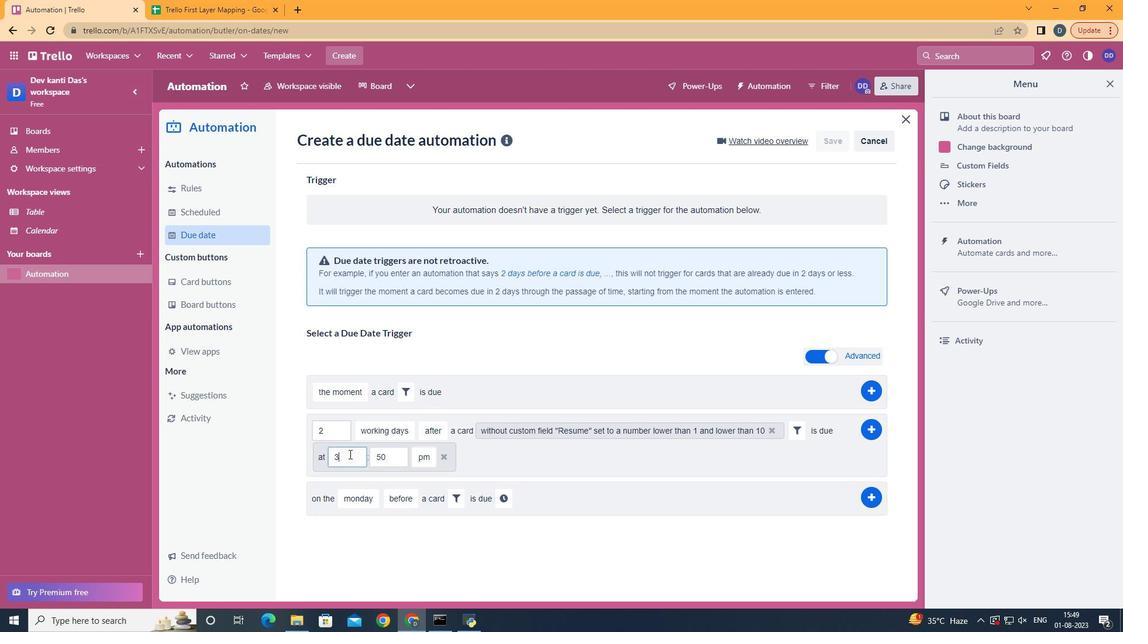 
Action: Mouse pressed left at (349, 454)
Screenshot: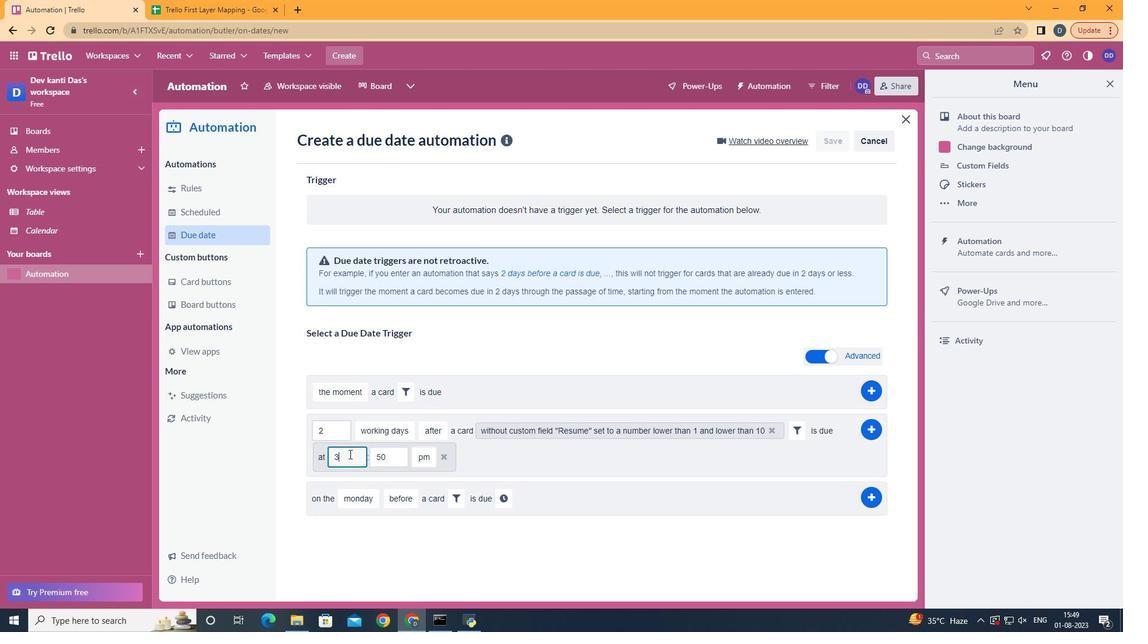 
Action: Key pressed <Key.backspace>11
Screenshot: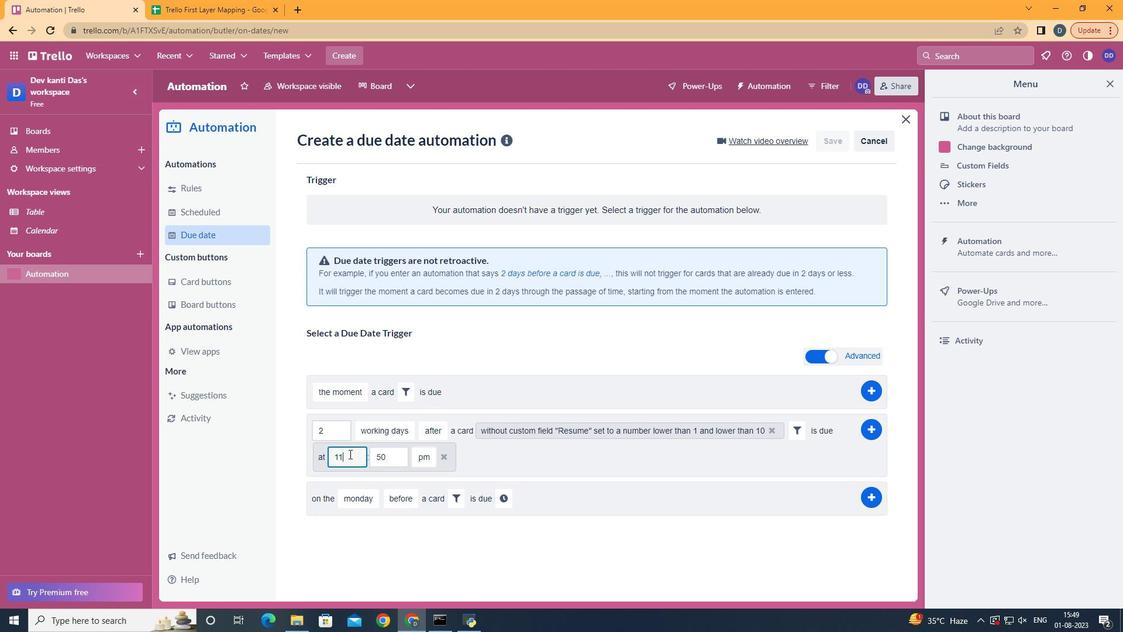 
Action: Mouse moved to (399, 460)
Screenshot: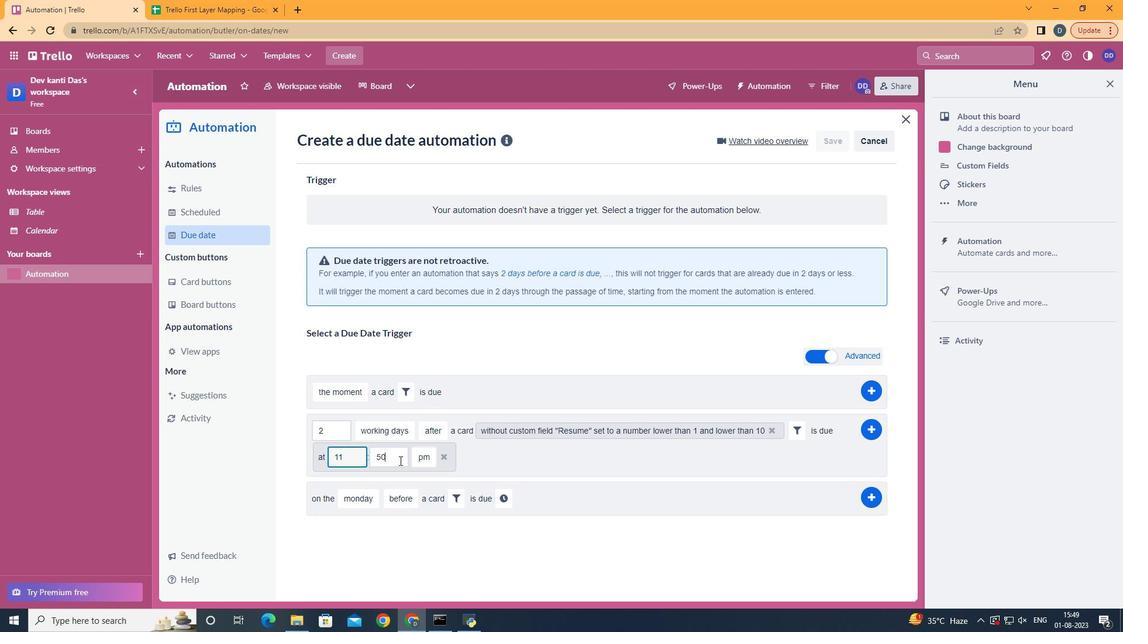 
Action: Mouse pressed left at (399, 460)
Screenshot: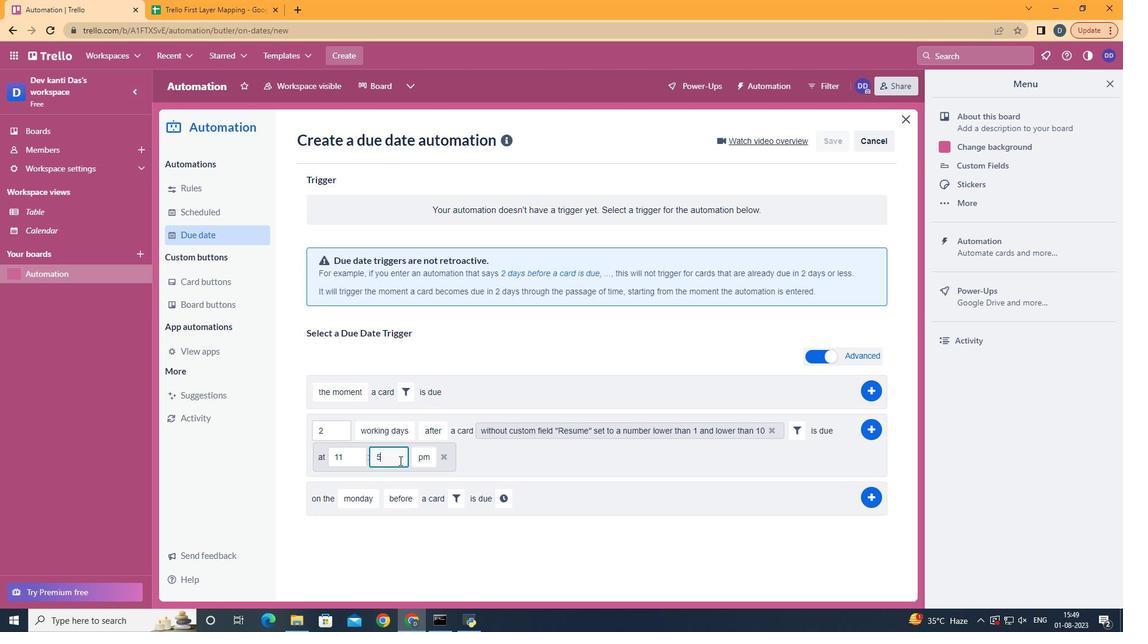 
Action: Key pressed <Key.backspace>00<Key.backspace><Key.backspace>0<Key.backspace><Key.backspace>00
Screenshot: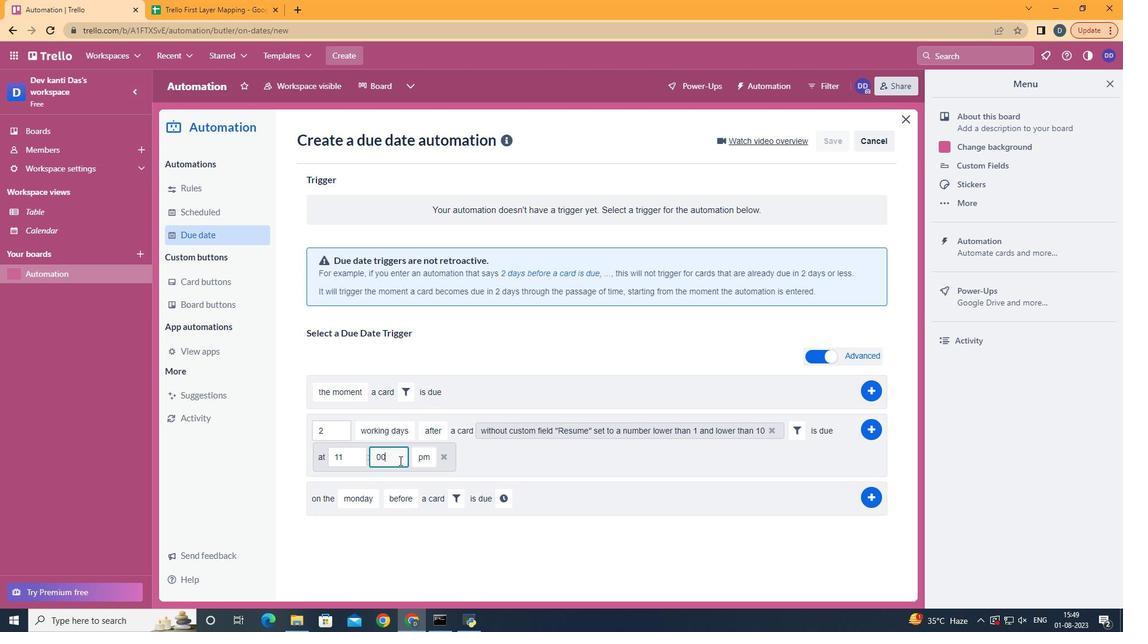 
Action: Mouse moved to (430, 481)
Screenshot: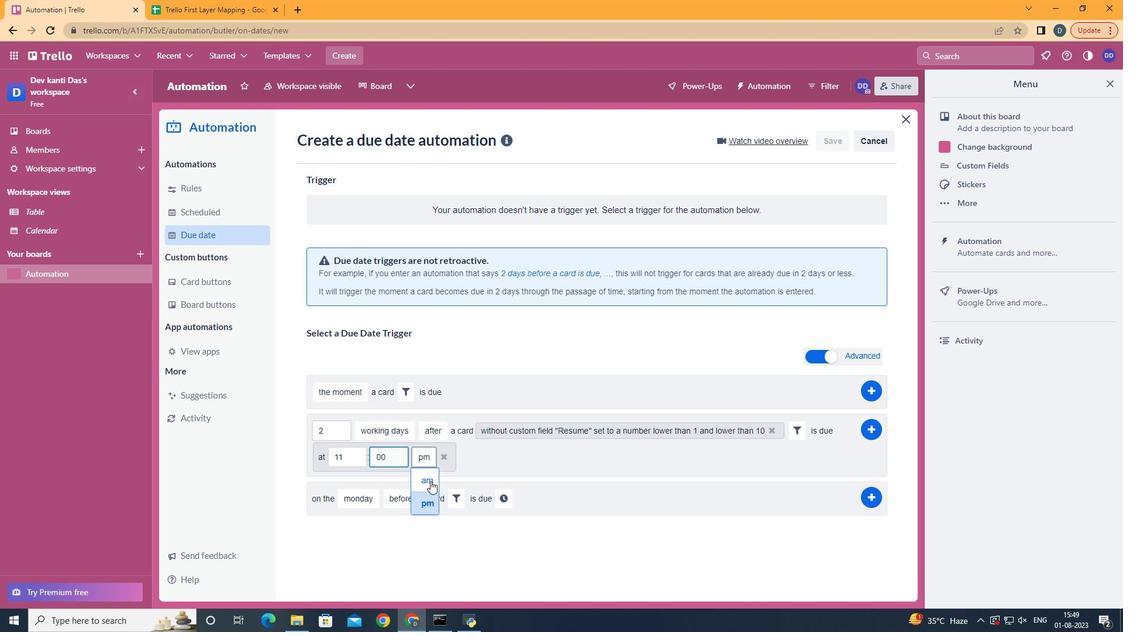 
Action: Mouse pressed left at (430, 481)
Screenshot: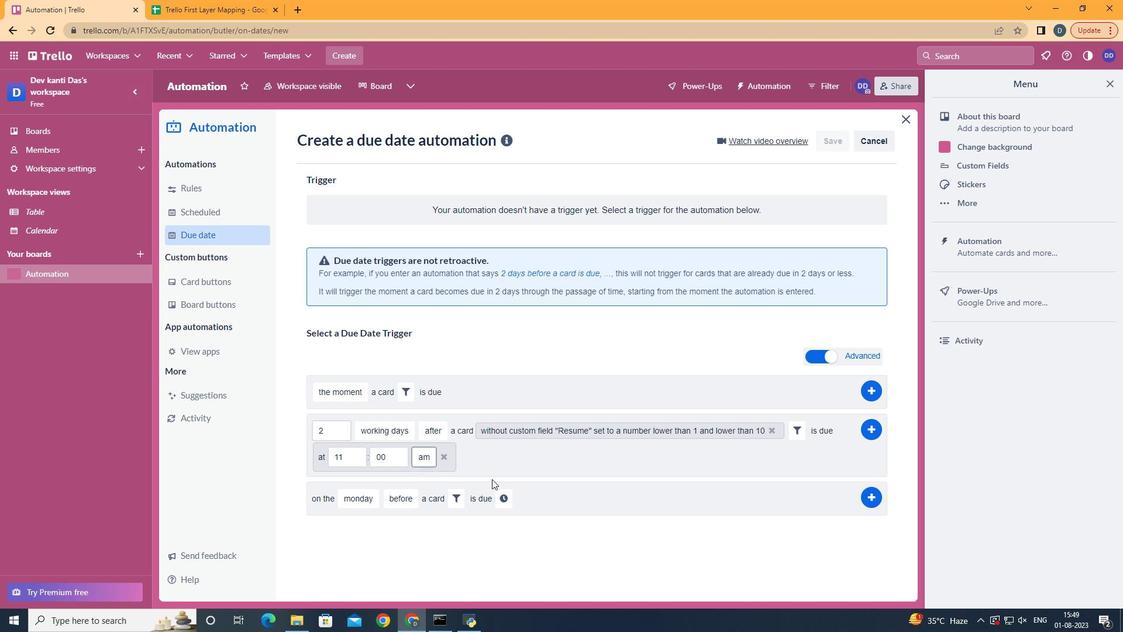 
Action: Mouse moved to (870, 421)
Screenshot: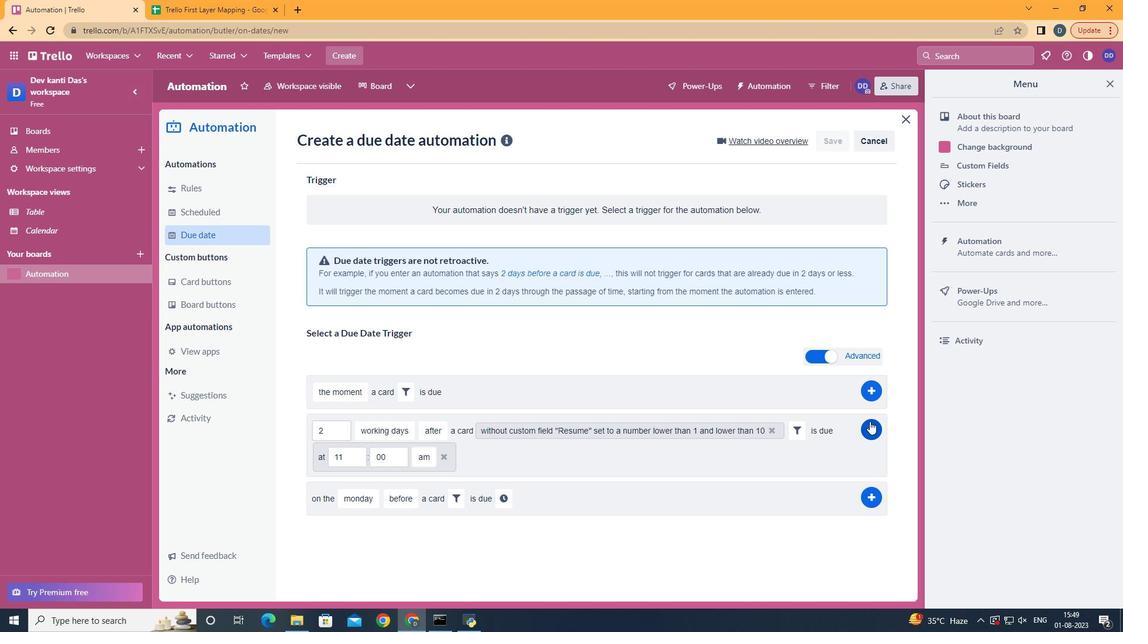 
Action: Mouse pressed left at (870, 421)
Screenshot: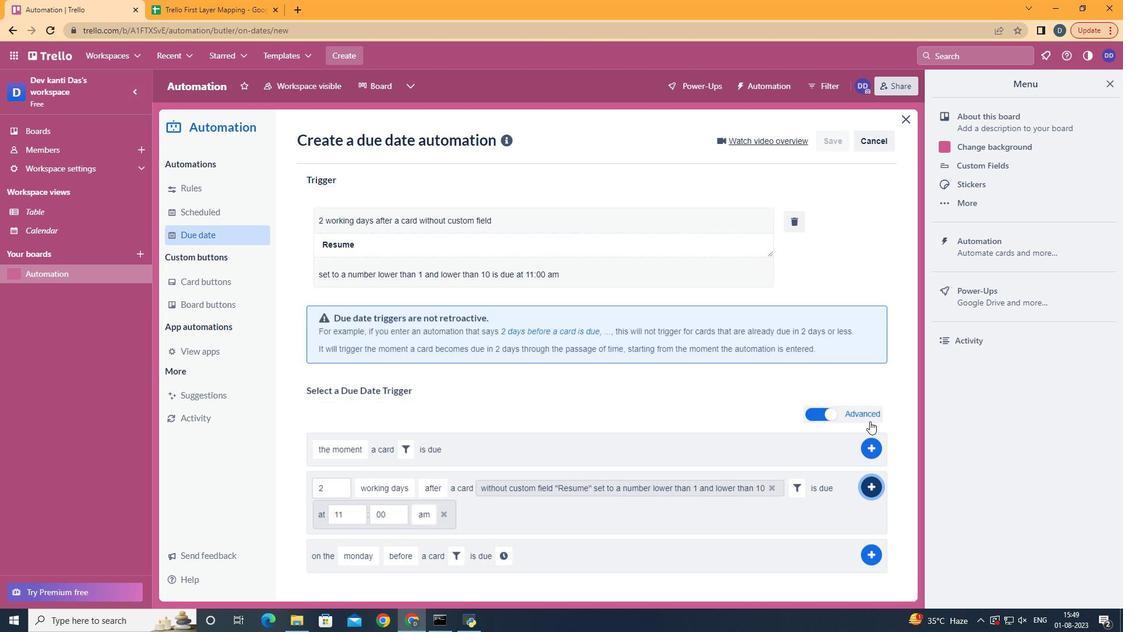 
Action: Mouse moved to (567, 268)
Screenshot: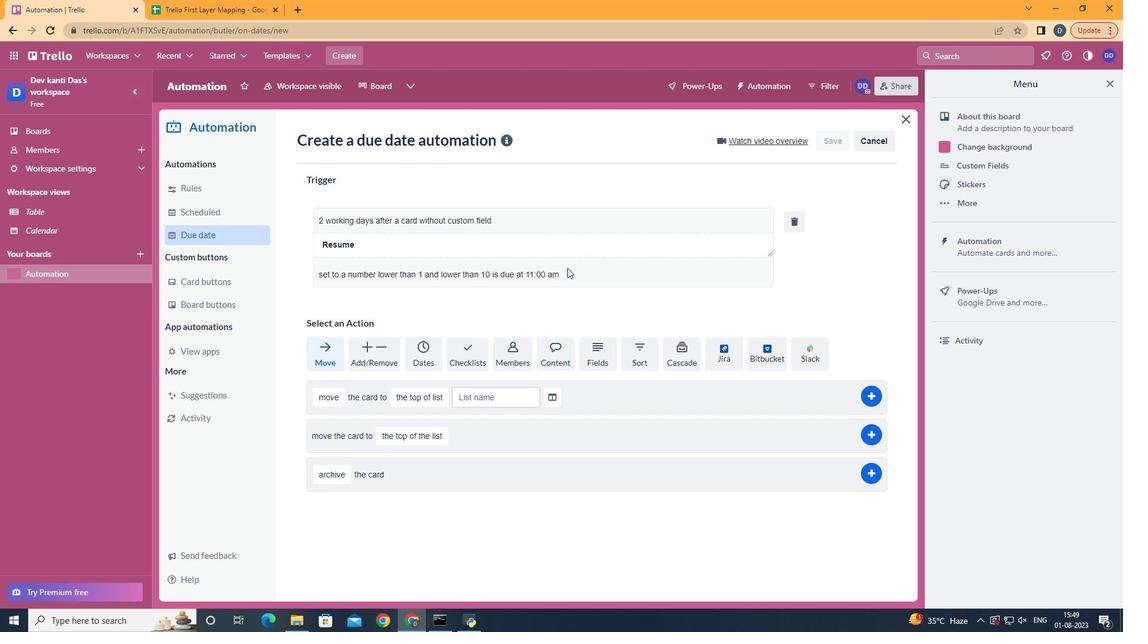 
